 Task: Look for Airbnb properties in Berkane, Morocco from 6th December, 2023 to 10th December, 2023 for 6 adults, 2 children. Place can be entire room or shared room with 6 bedrooms having 6 beds and 6 bathrooms. Property type can be house. Amenities needed are: wifi, TV, free parkinig on premises, gym, breakfast.
Action: Mouse scrolled (488, 237) with delta (0, 0)
Screenshot: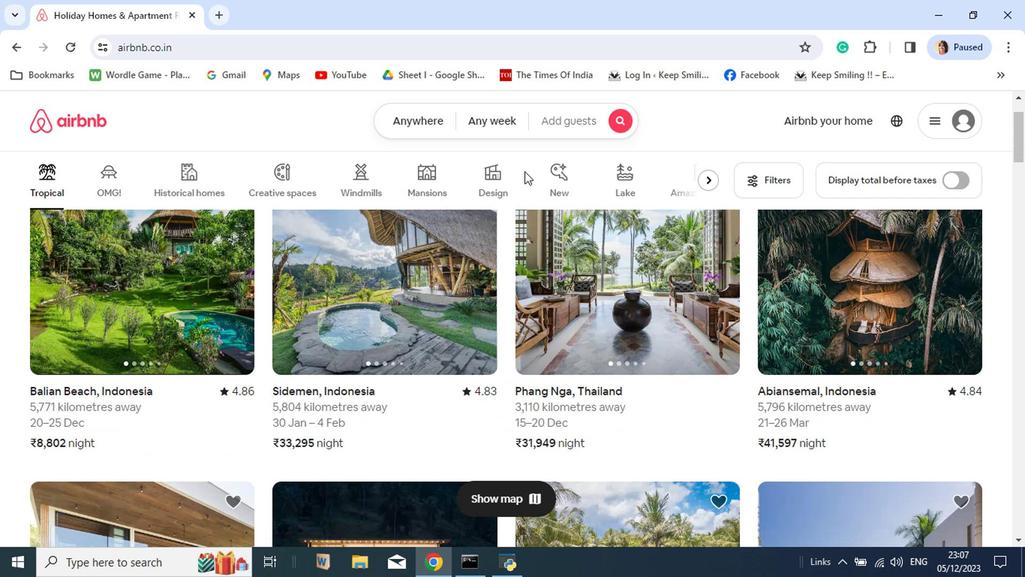 
Action: Mouse moved to (407, 203)
Screenshot: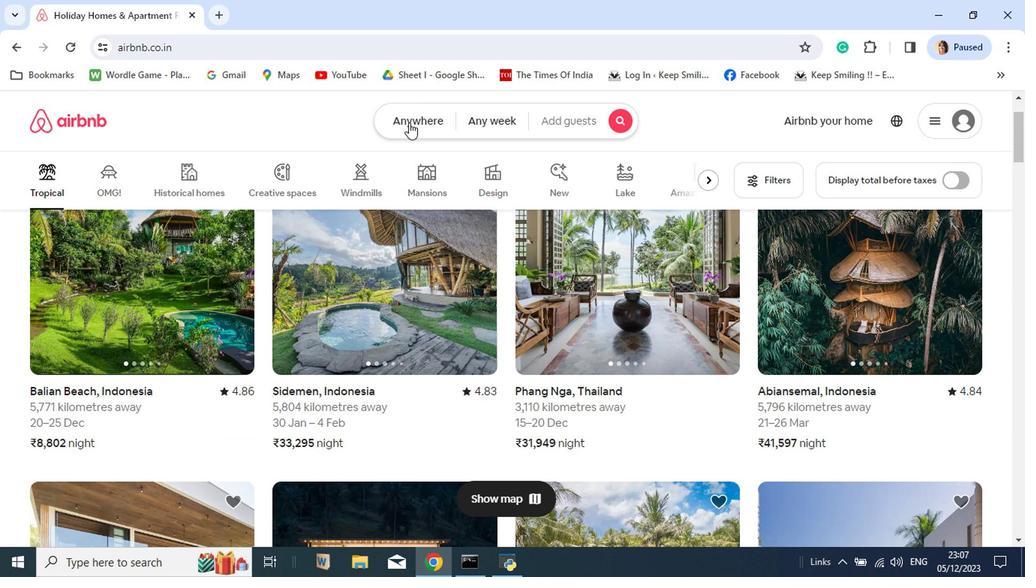 
Action: Mouse pressed left at (407, 203)
Screenshot: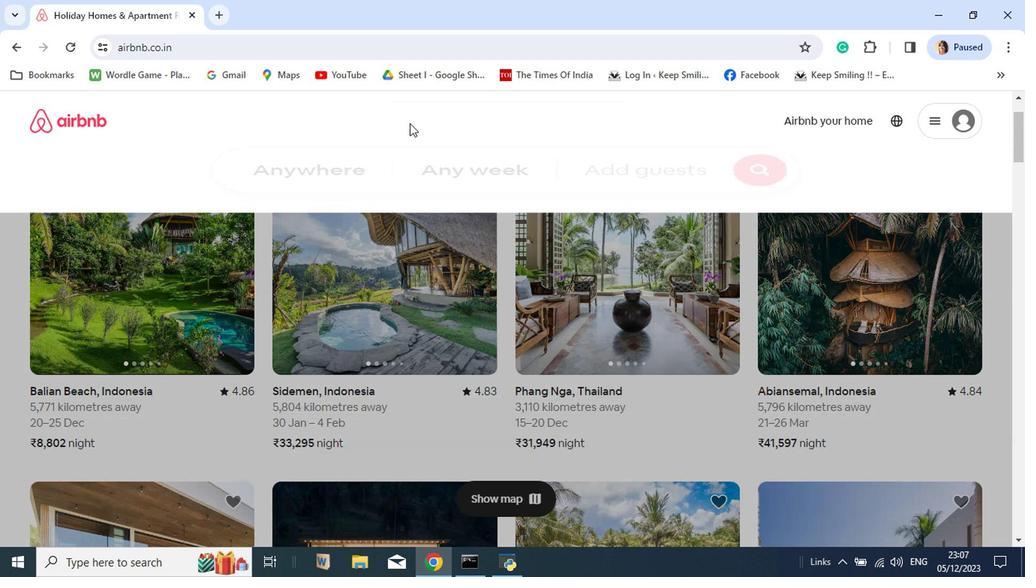 
Action: Mouse moved to (413, 217)
Screenshot: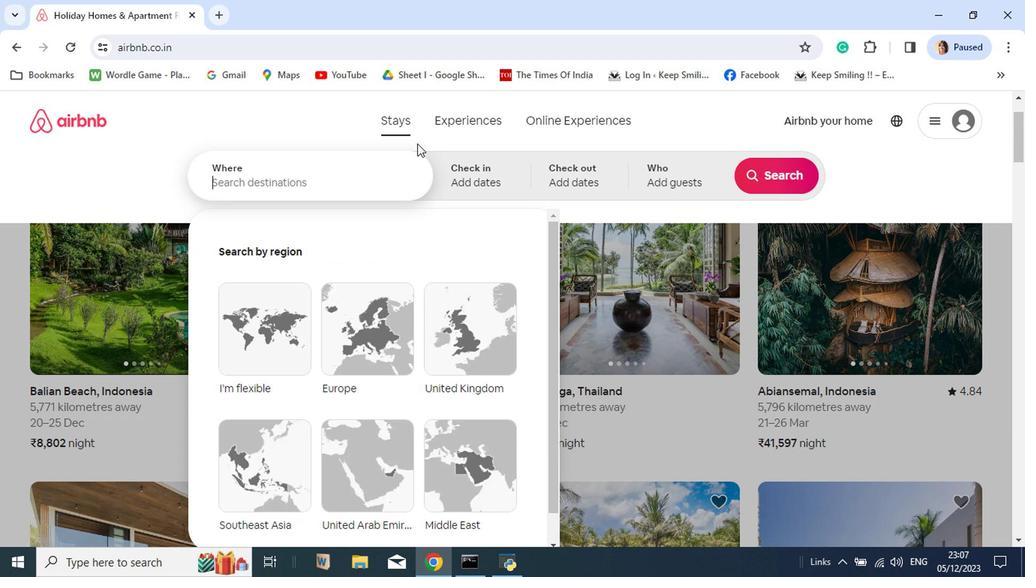 
Action: Key pressed <Key.shift>
Screenshot: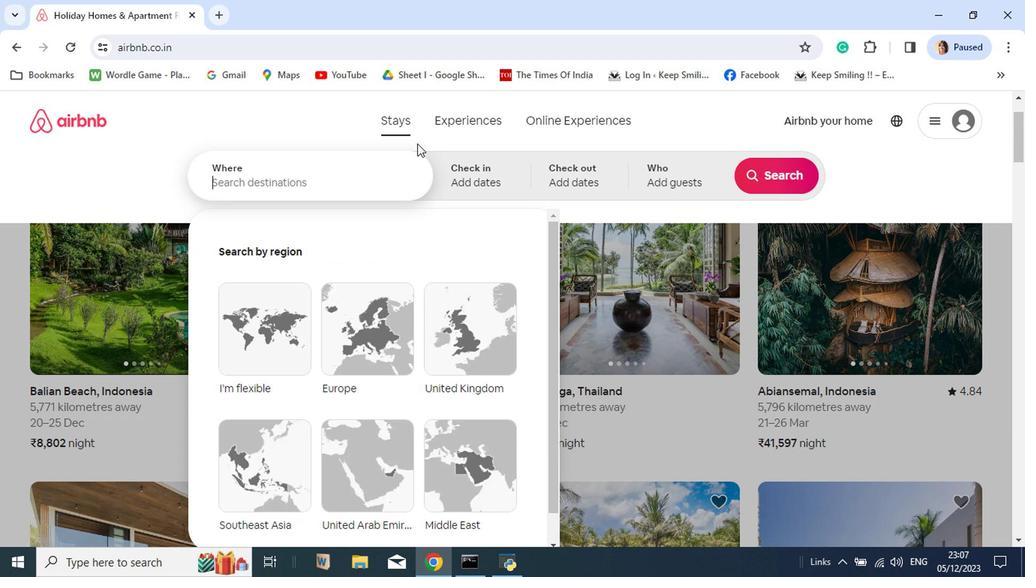 
Action: Mouse moved to (413, 217)
Screenshot: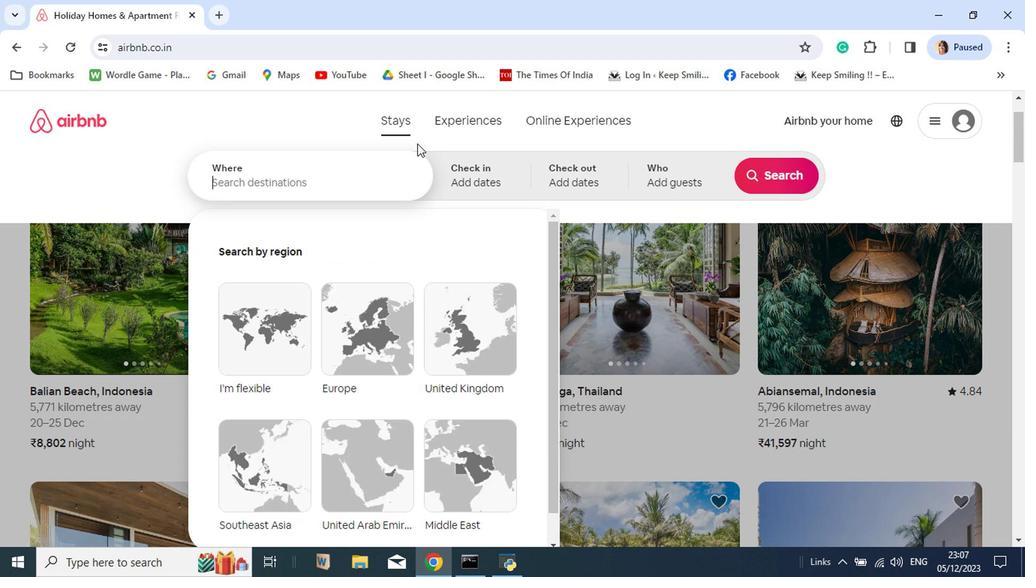 
Action: Key pressed B
Screenshot: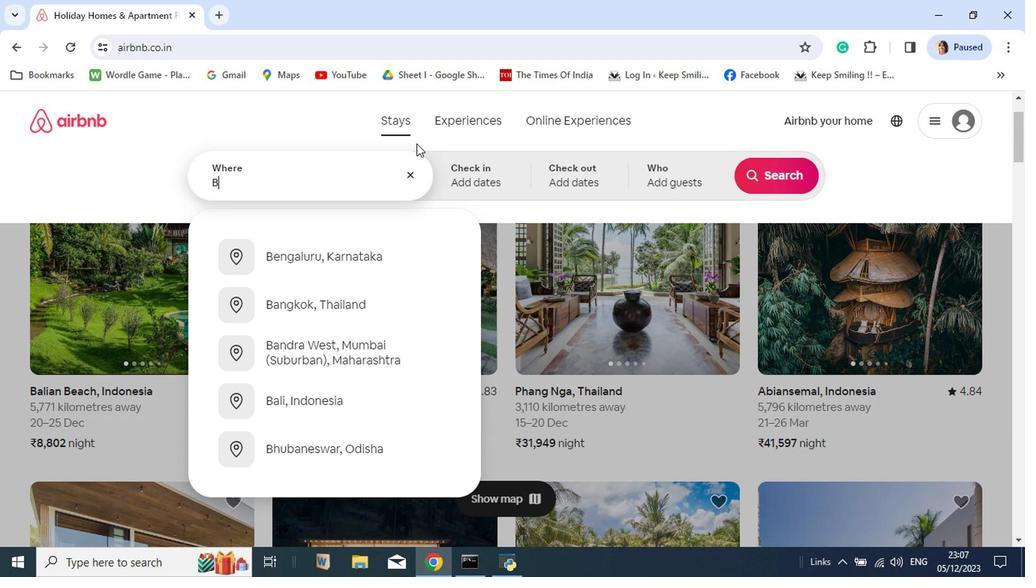 
Action: Mouse moved to (412, 217)
Screenshot: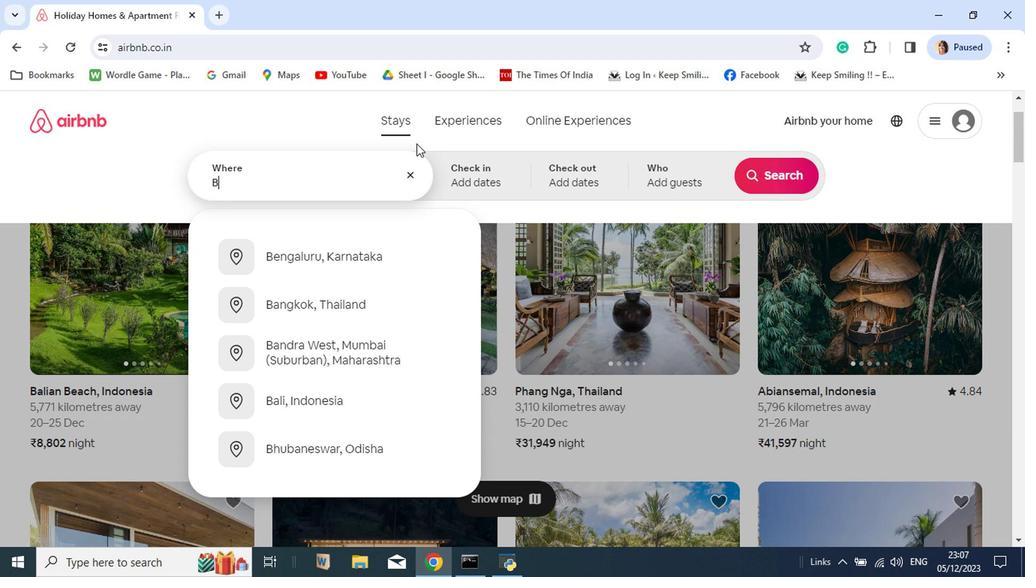 
Action: Key pressed e
Screenshot: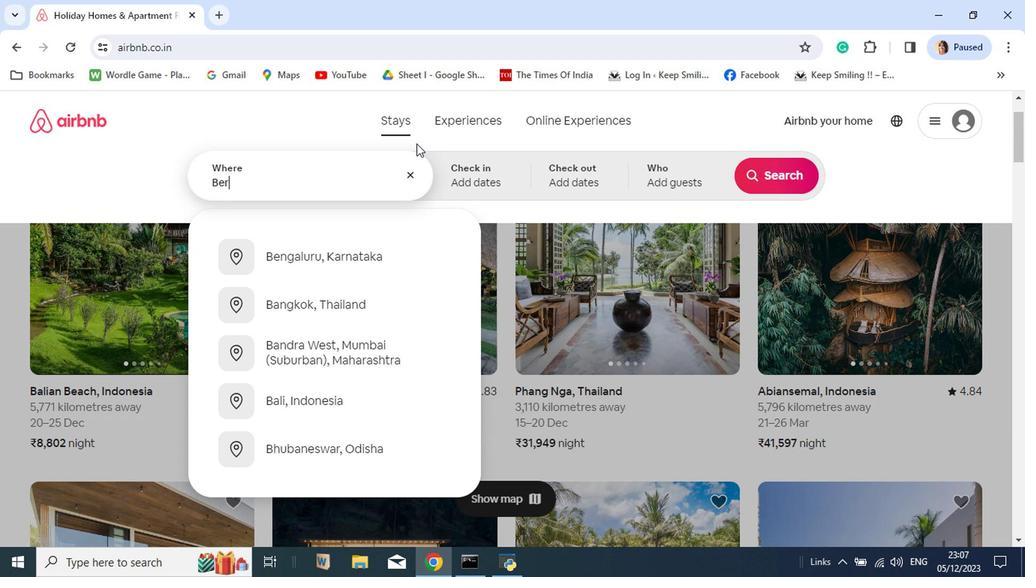 
Action: Mouse moved to (412, 217)
Screenshot: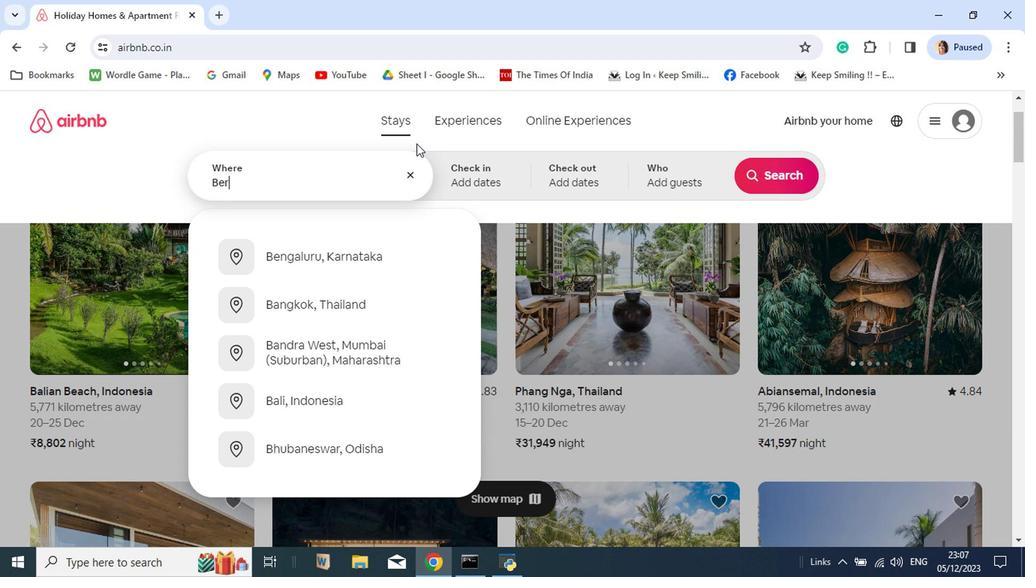 
Action: Key pressed r
Screenshot: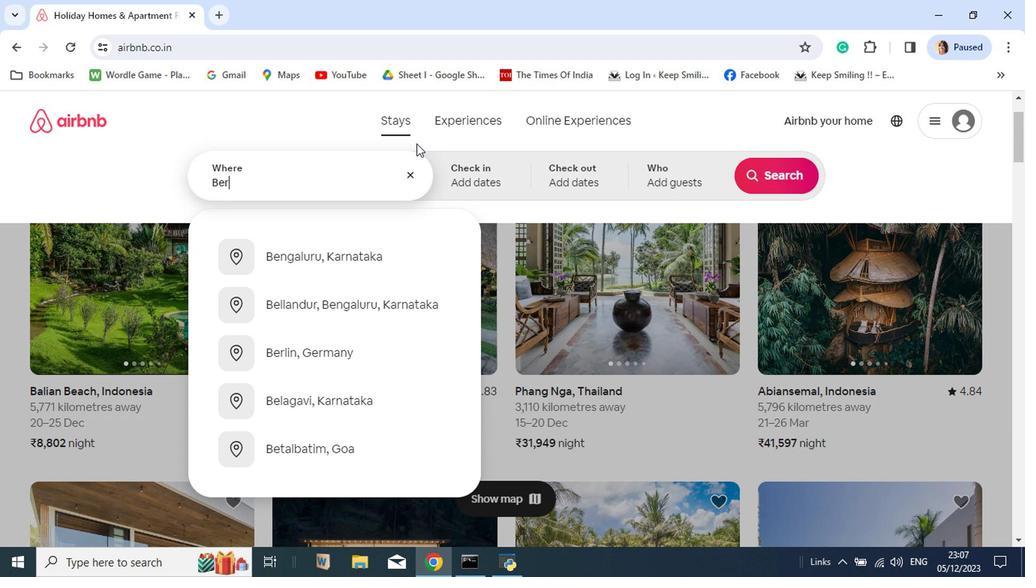 
Action: Mouse moved to (412, 217)
Screenshot: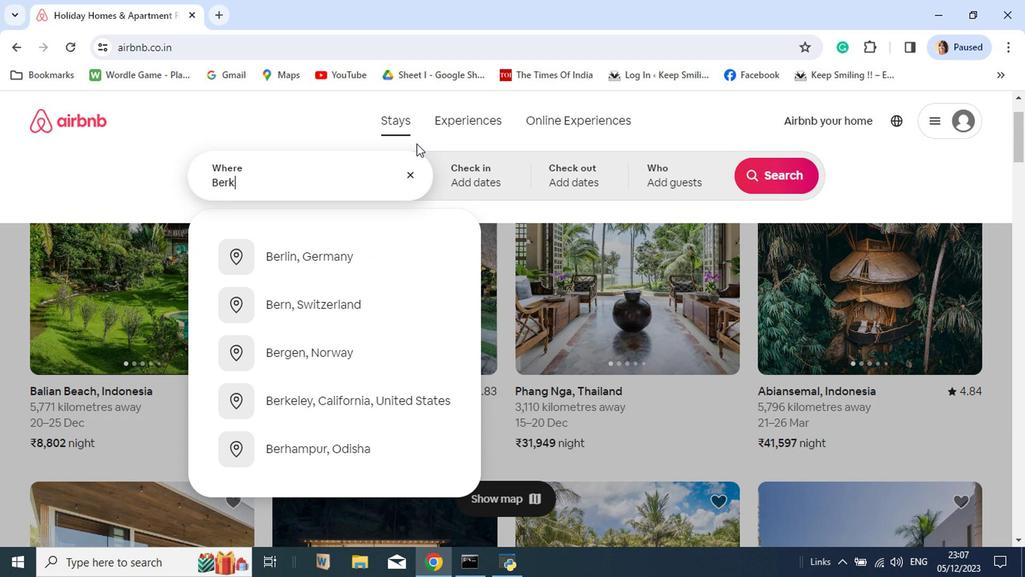 
Action: Key pressed kh
Screenshot: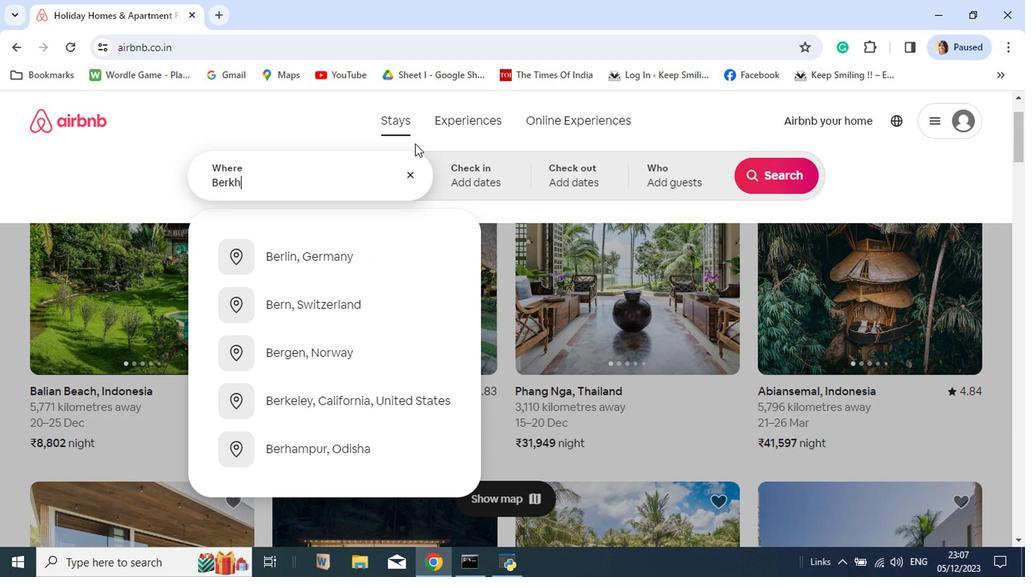 
Action: Mouse moved to (411, 217)
Screenshot: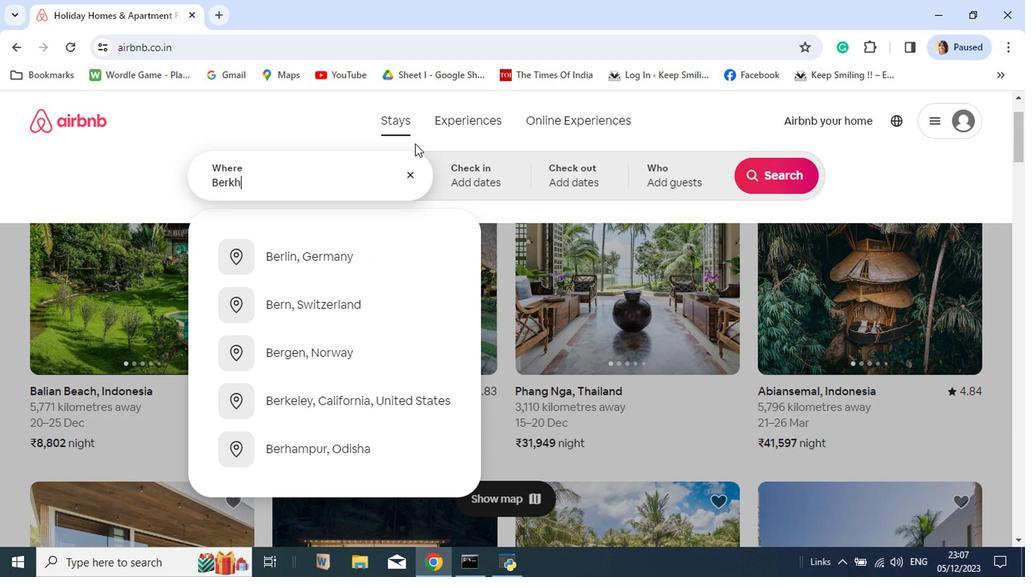 
Action: Key pressed a
Screenshot: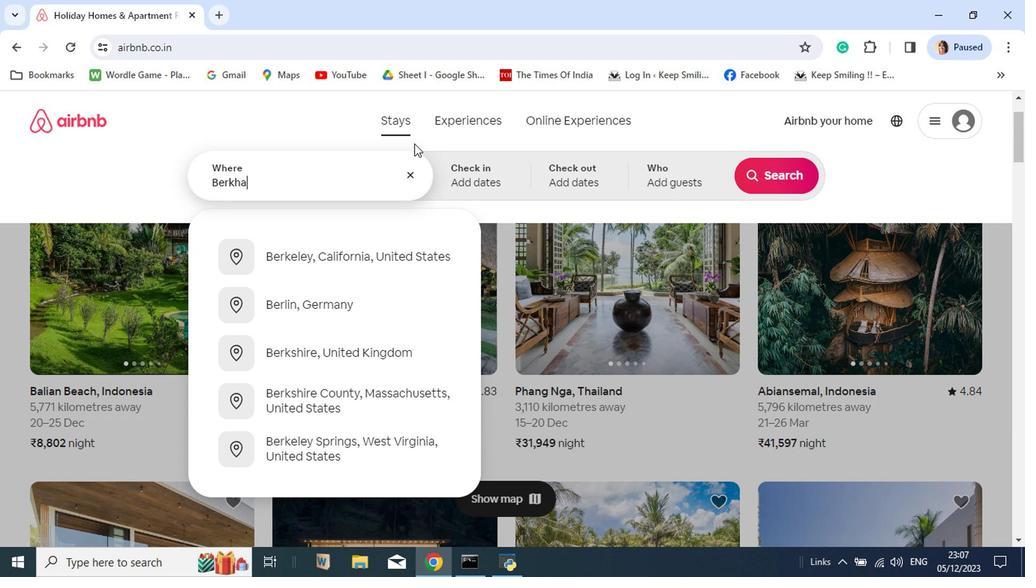 
Action: Mouse moved to (409, 217)
Screenshot: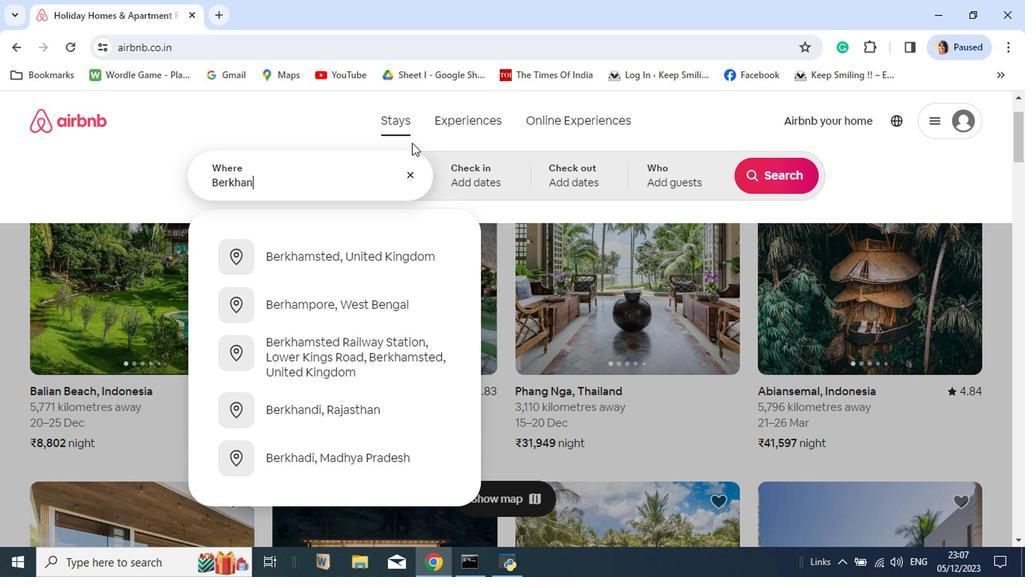 
Action: Key pressed ne
Screenshot: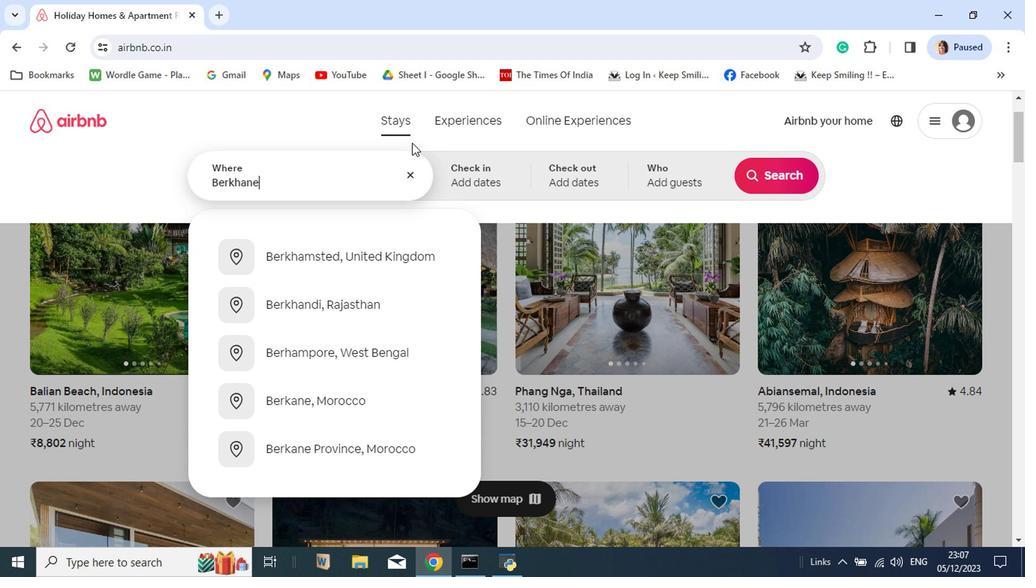 
Action: Mouse moved to (357, 299)
Screenshot: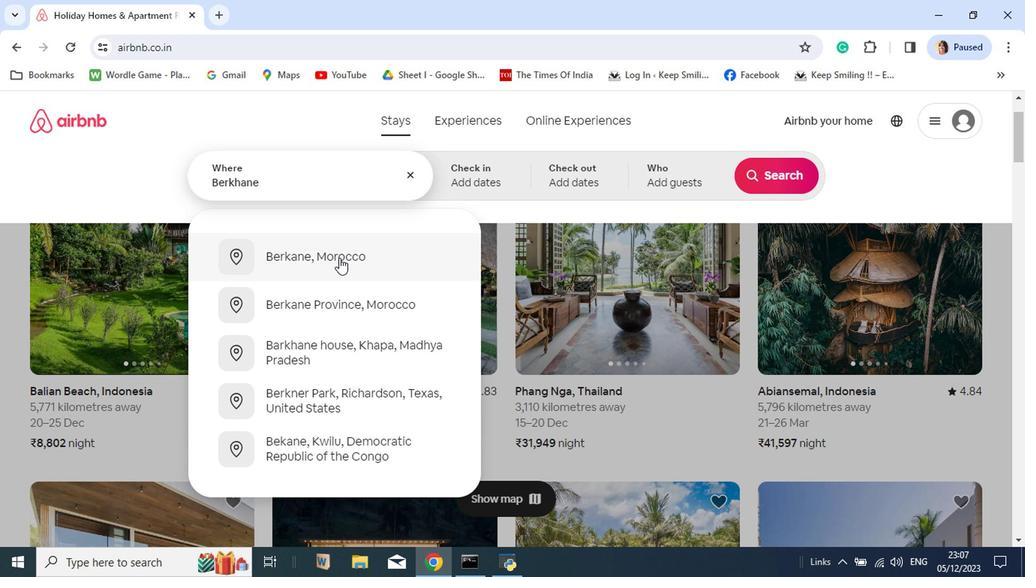 
Action: Mouse pressed left at (357, 299)
Screenshot: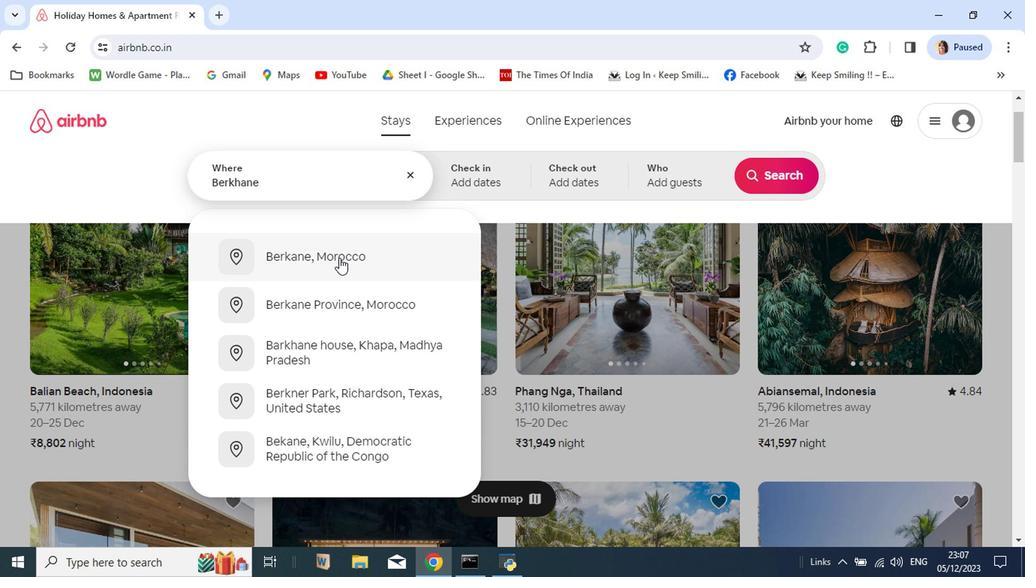 
Action: Mouse moved to (367, 397)
Screenshot: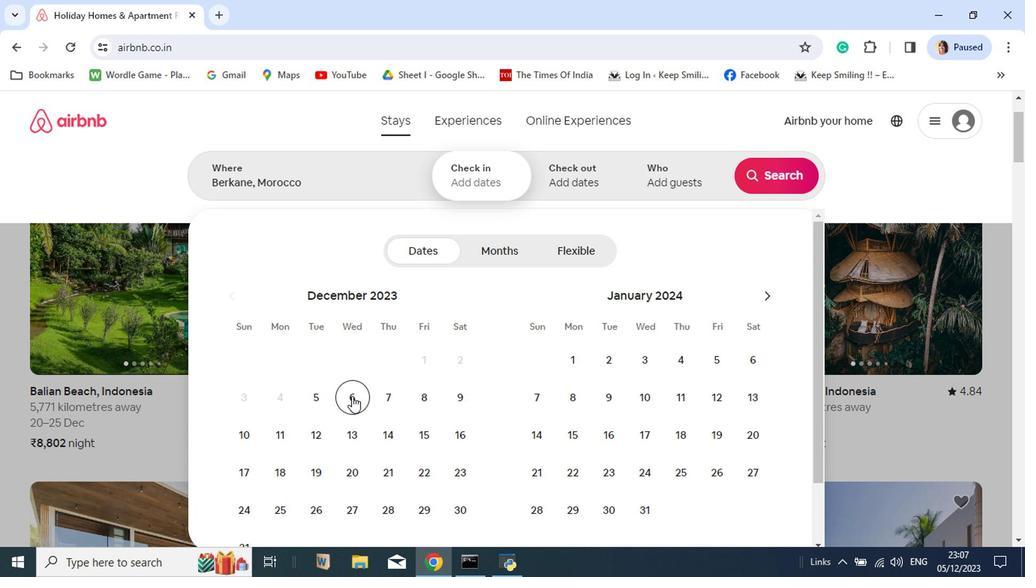 
Action: Mouse pressed left at (367, 397)
Screenshot: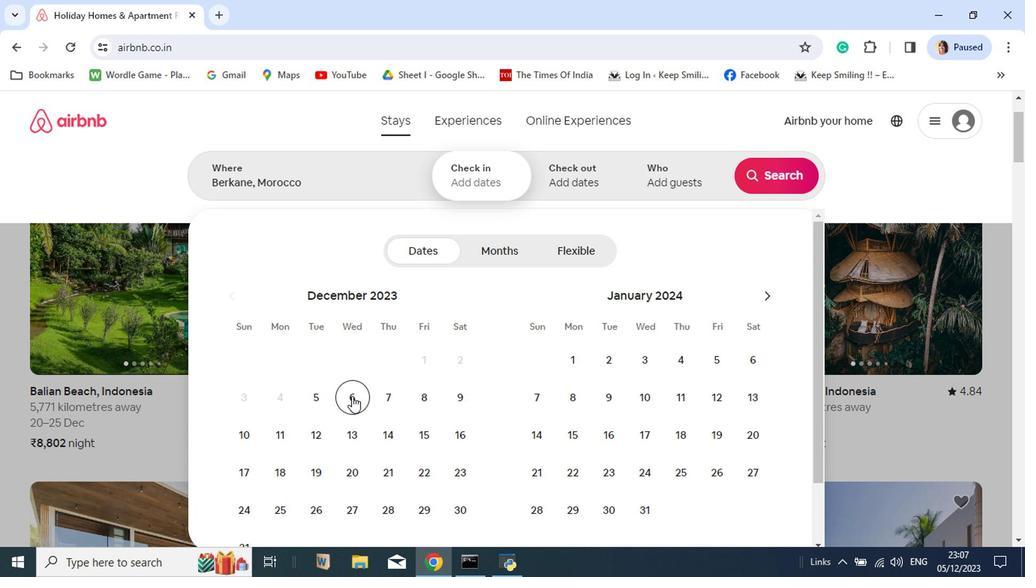 
Action: Mouse moved to (287, 429)
Screenshot: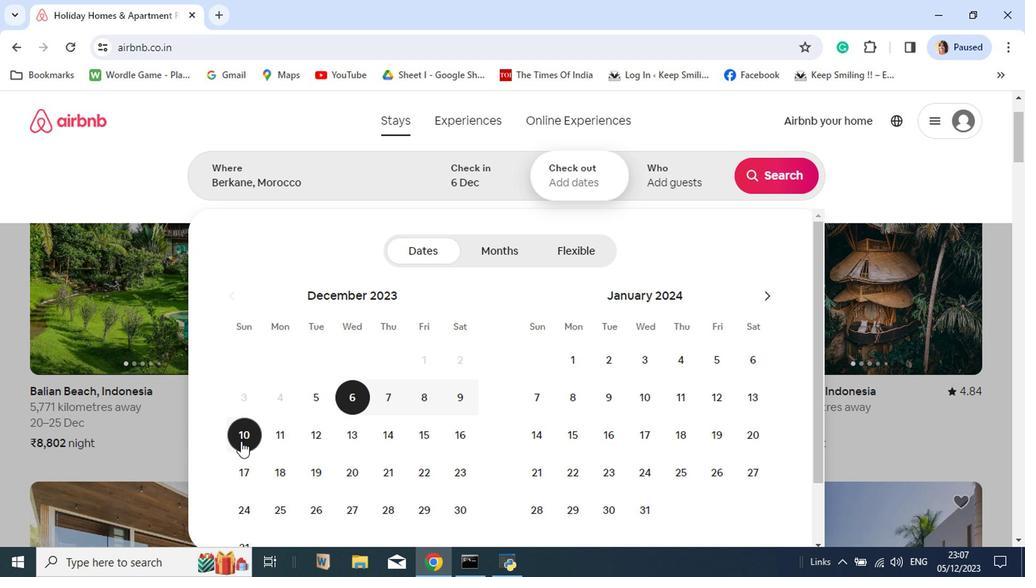 
Action: Mouse pressed left at (287, 429)
Screenshot: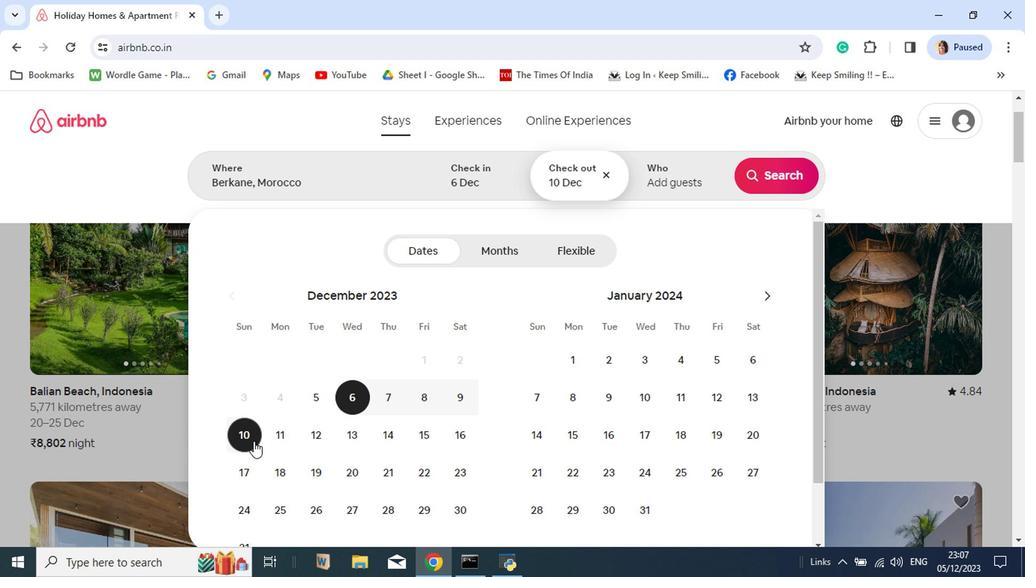 
Action: Mouse moved to (654, 245)
Screenshot: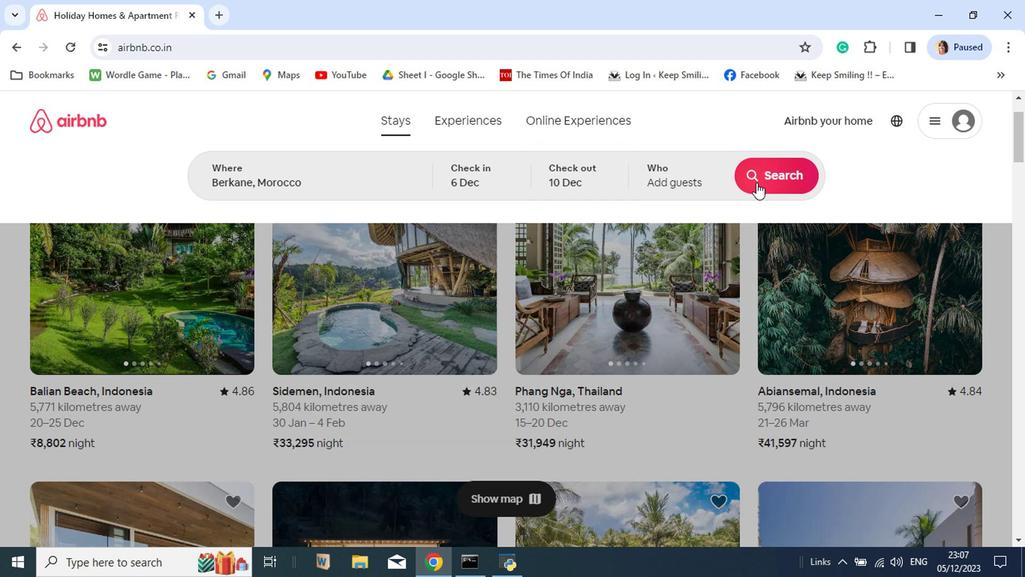 
Action: Mouse pressed left at (654, 245)
Screenshot: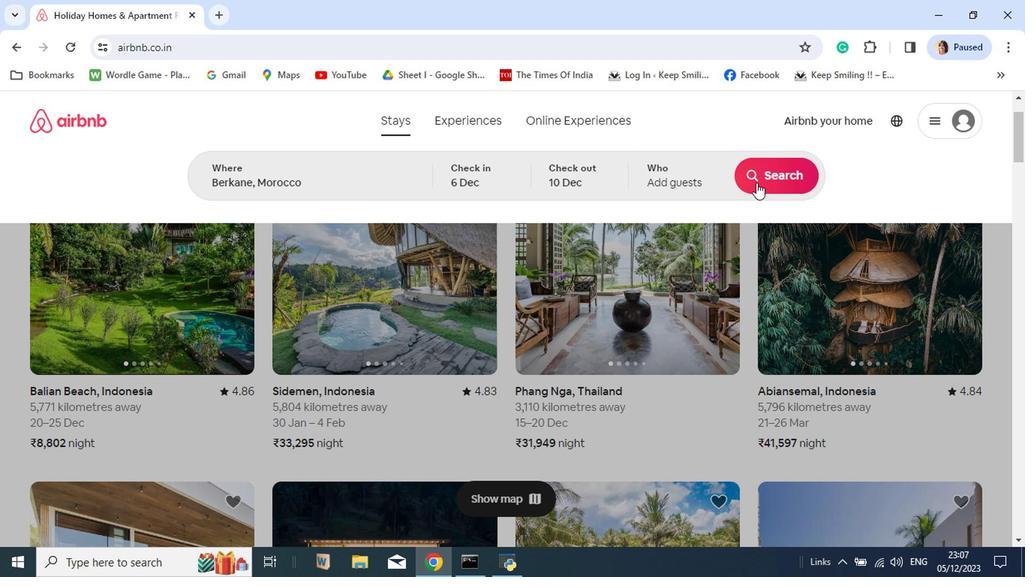 
Action: Mouse moved to (604, 245)
Screenshot: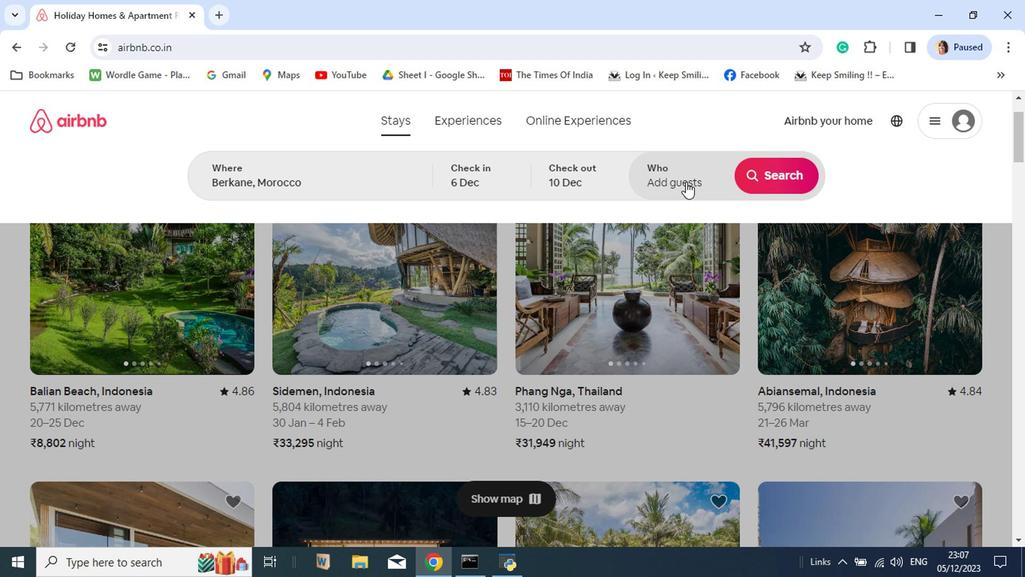 
Action: Mouse pressed left at (604, 245)
Screenshot: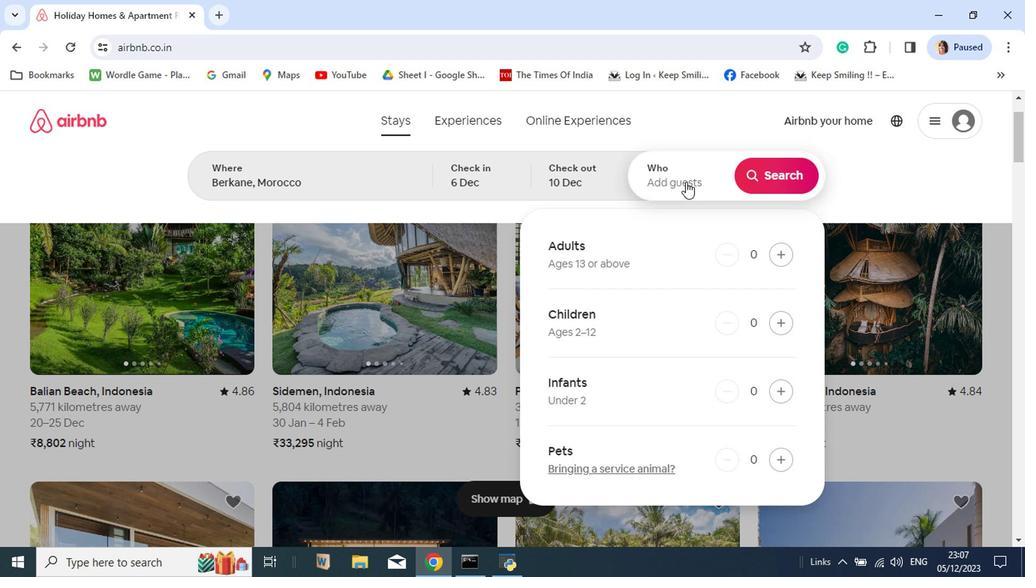 
Action: Mouse moved to (671, 291)
Screenshot: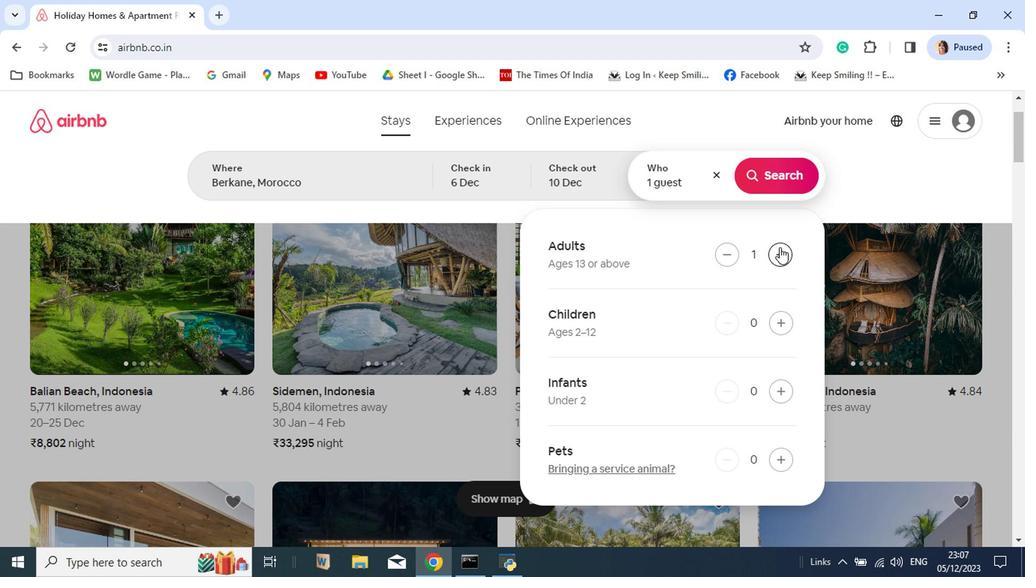 
Action: Mouse pressed left at (671, 291)
Screenshot: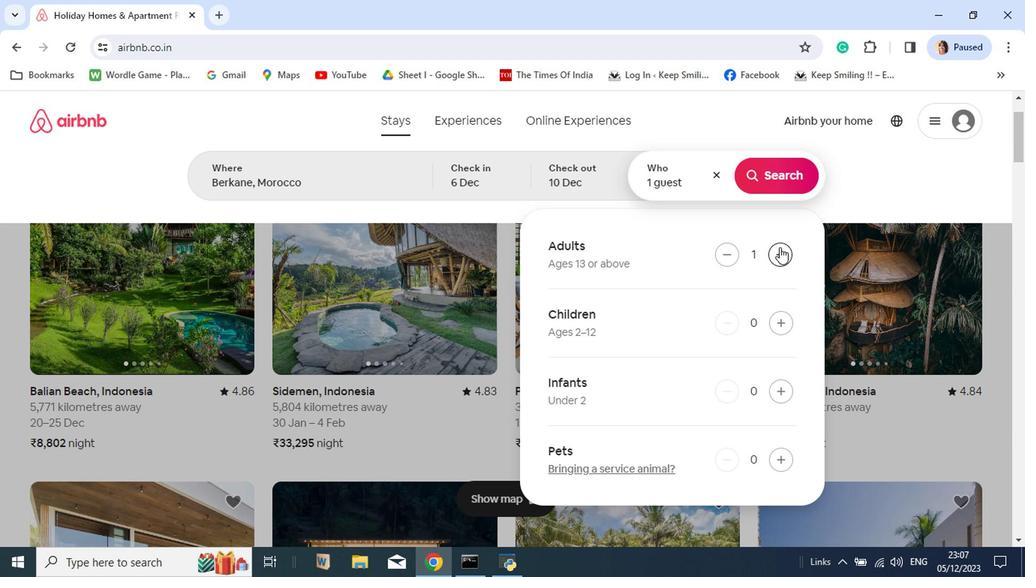 
Action: Mouse moved to (671, 291)
Screenshot: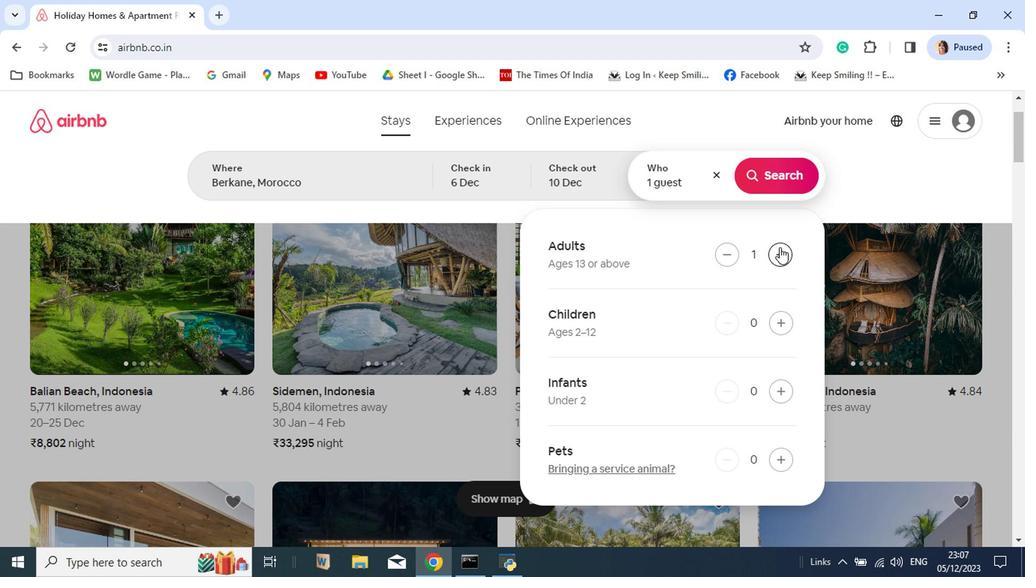 
Action: Mouse pressed left at (671, 291)
Screenshot: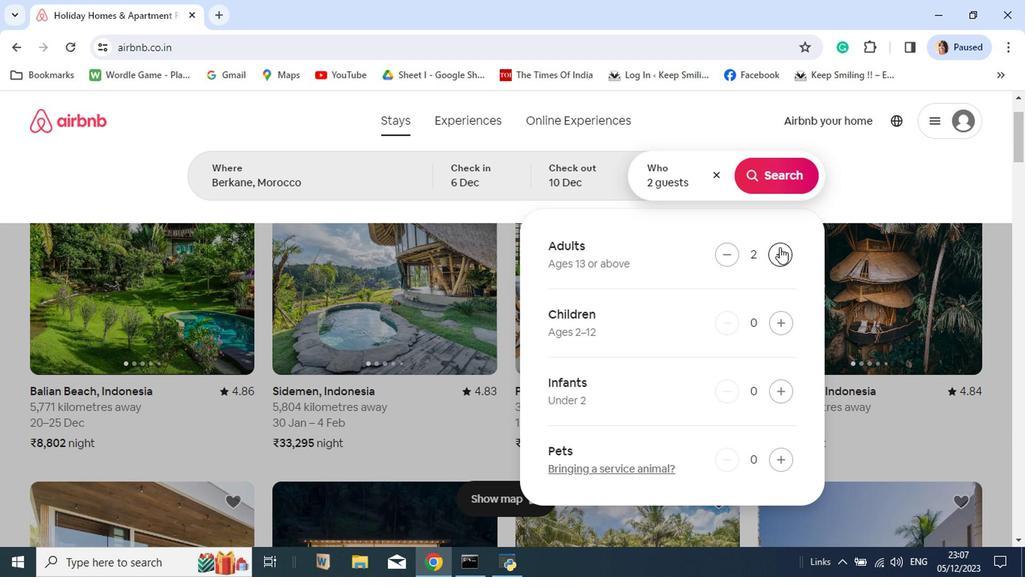 
Action: Mouse pressed left at (671, 291)
Screenshot: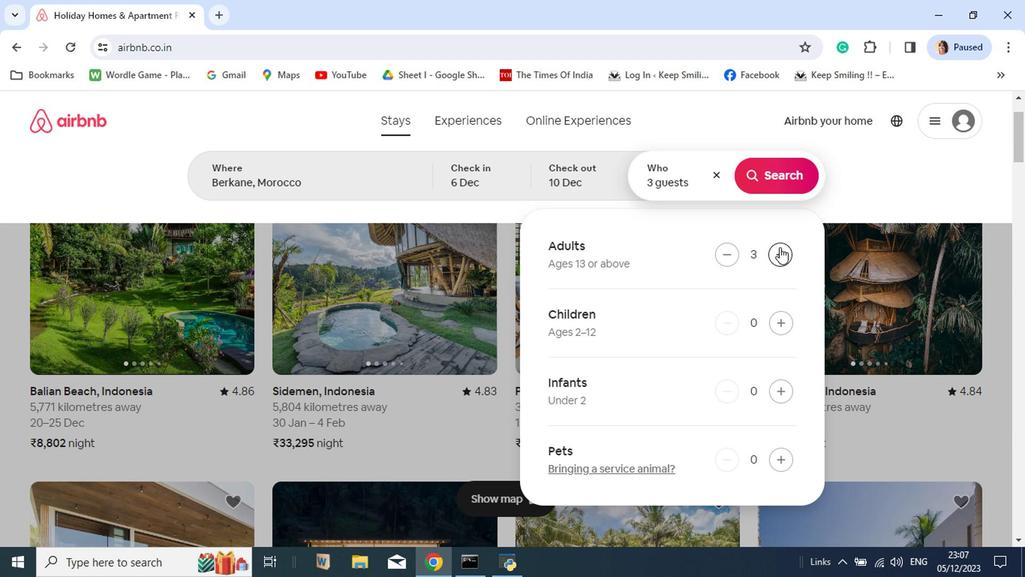 
Action: Mouse pressed left at (671, 291)
Screenshot: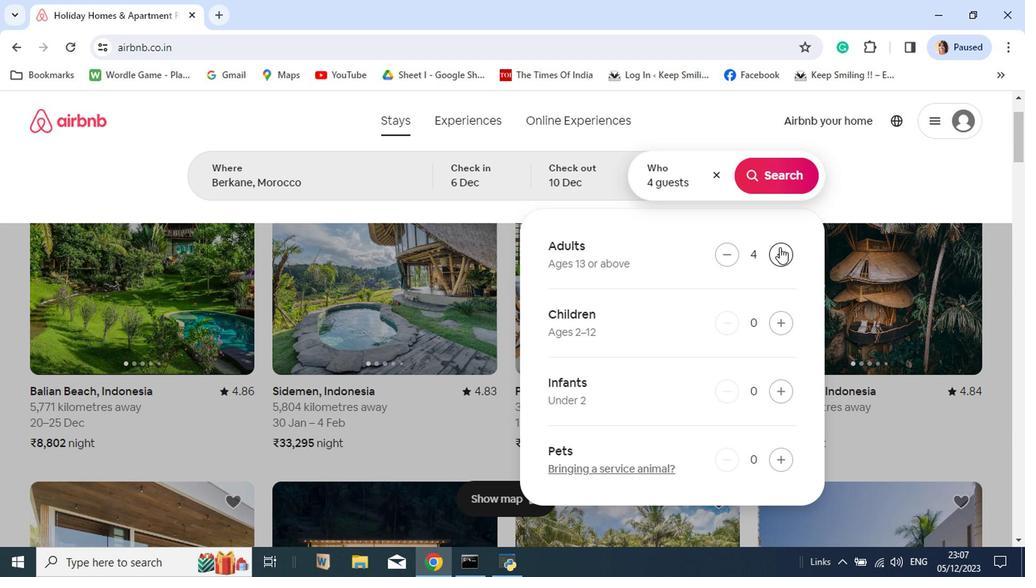 
Action: Mouse pressed left at (671, 291)
Screenshot: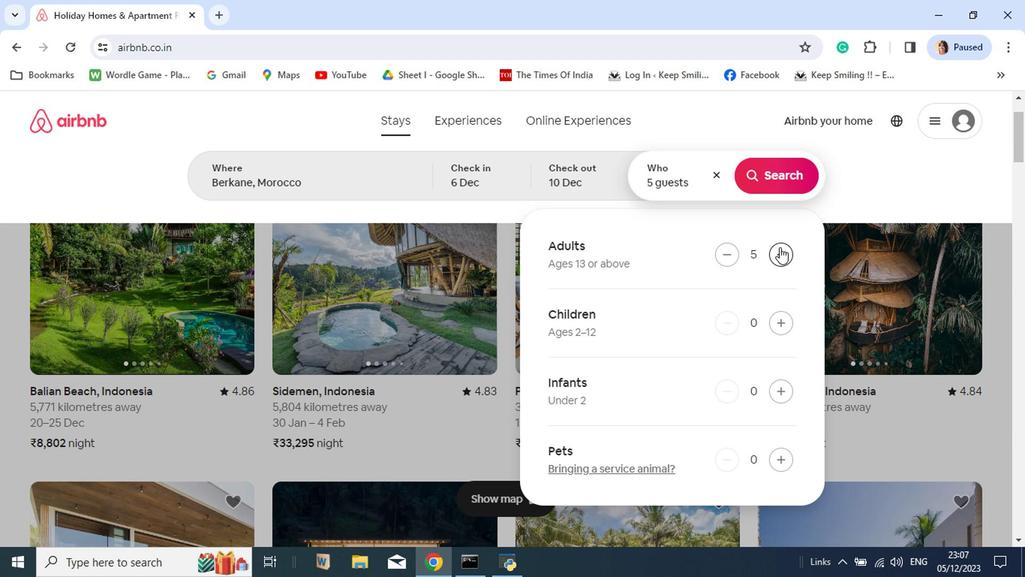 
Action: Mouse pressed left at (671, 291)
Screenshot: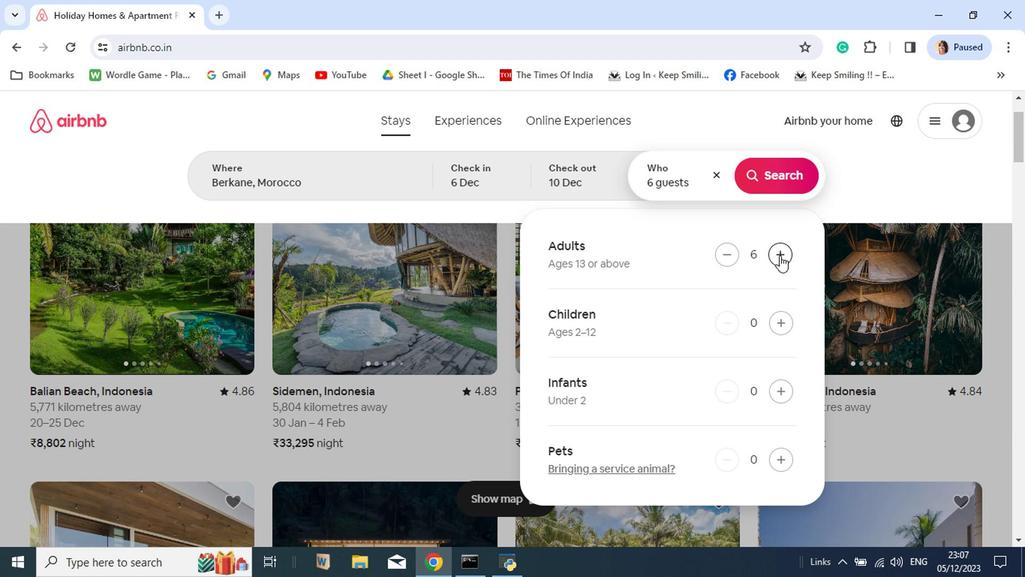 
Action: Mouse moved to (667, 346)
Screenshot: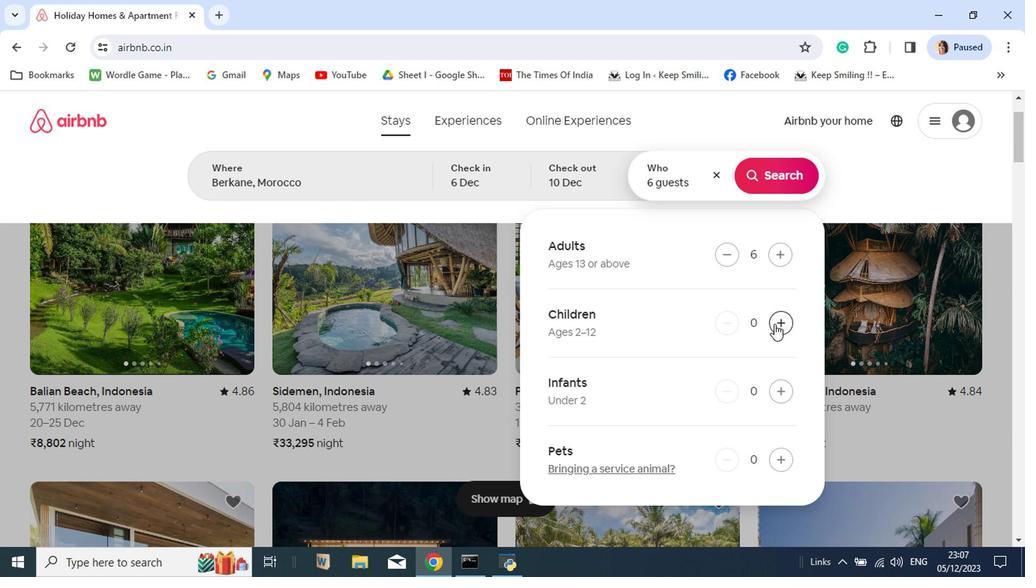
Action: Mouse pressed left at (667, 346)
Screenshot: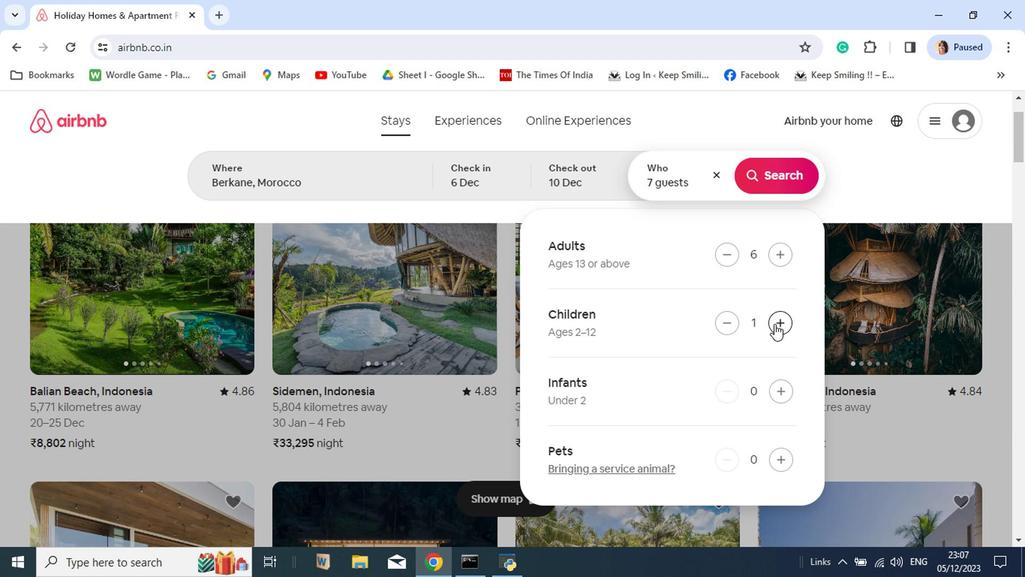 
Action: Mouse pressed left at (667, 346)
Screenshot: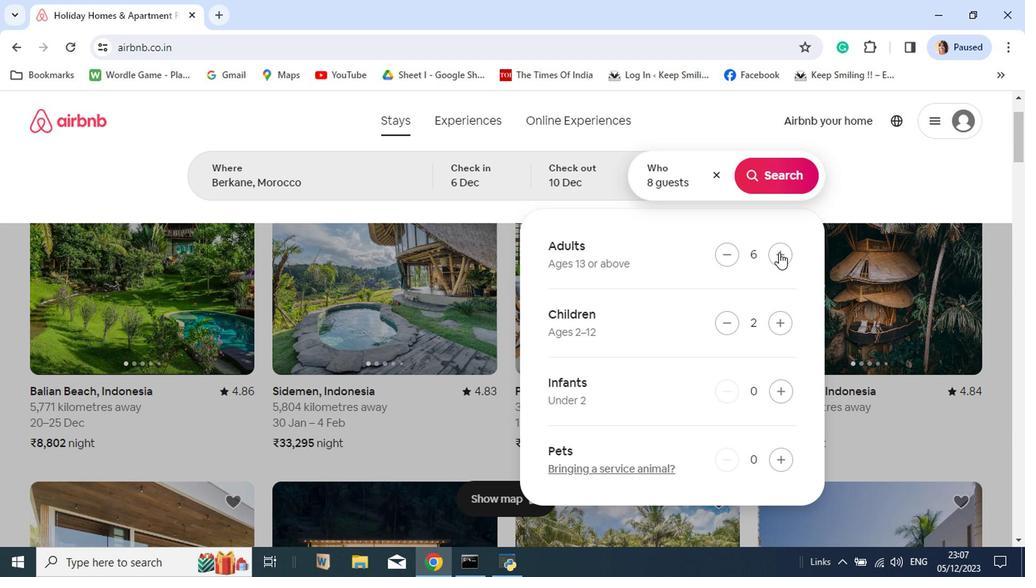 
Action: Mouse moved to (658, 231)
Screenshot: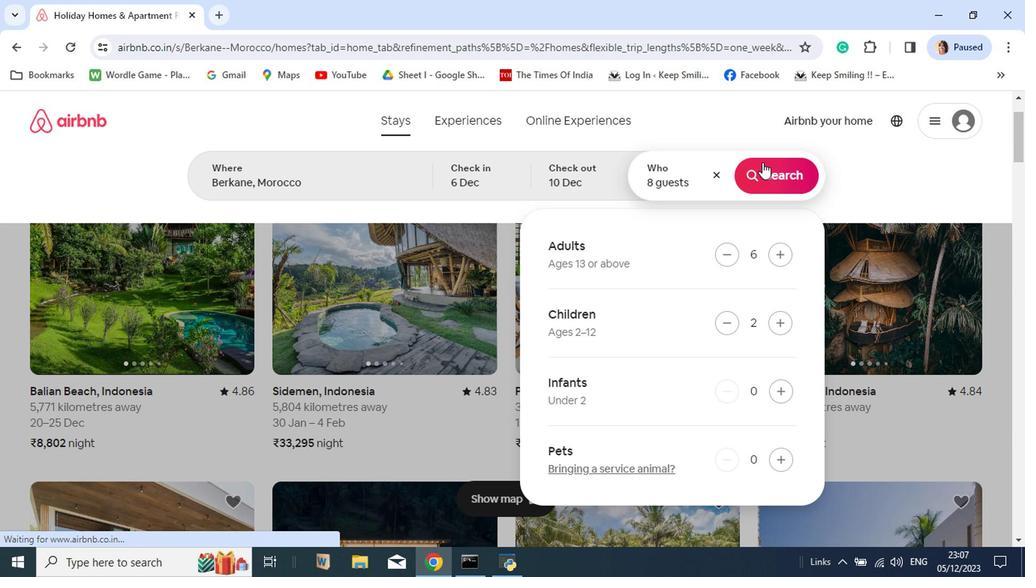 
Action: Mouse pressed left at (658, 231)
Screenshot: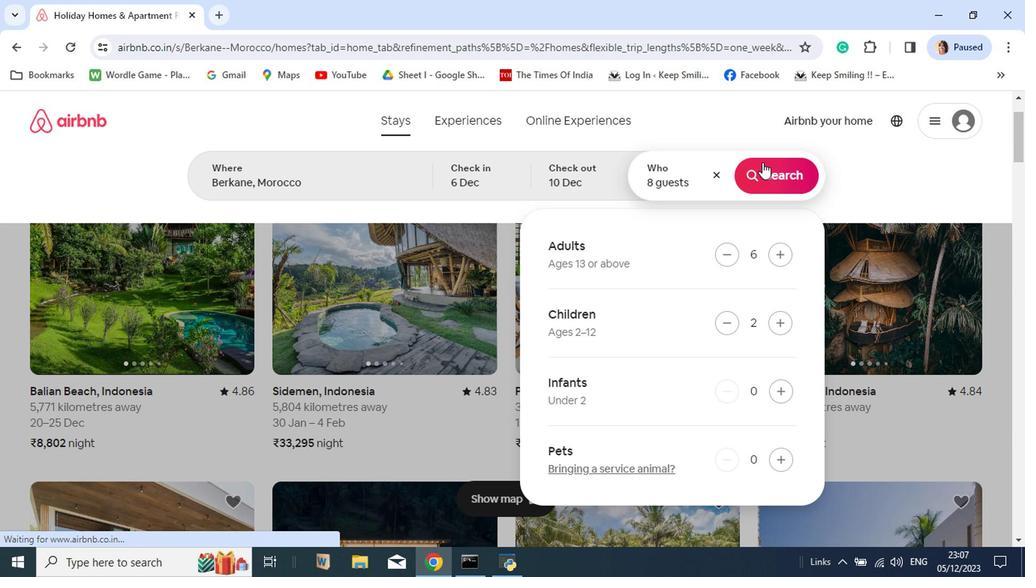 
Action: Mouse moved to (674, 242)
Screenshot: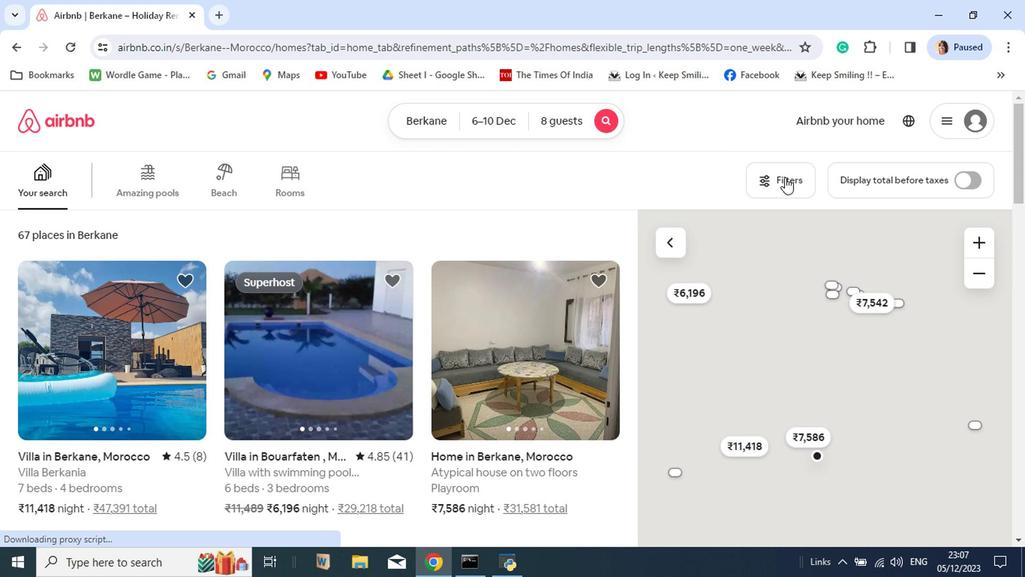 
Action: Mouse pressed left at (674, 242)
Screenshot: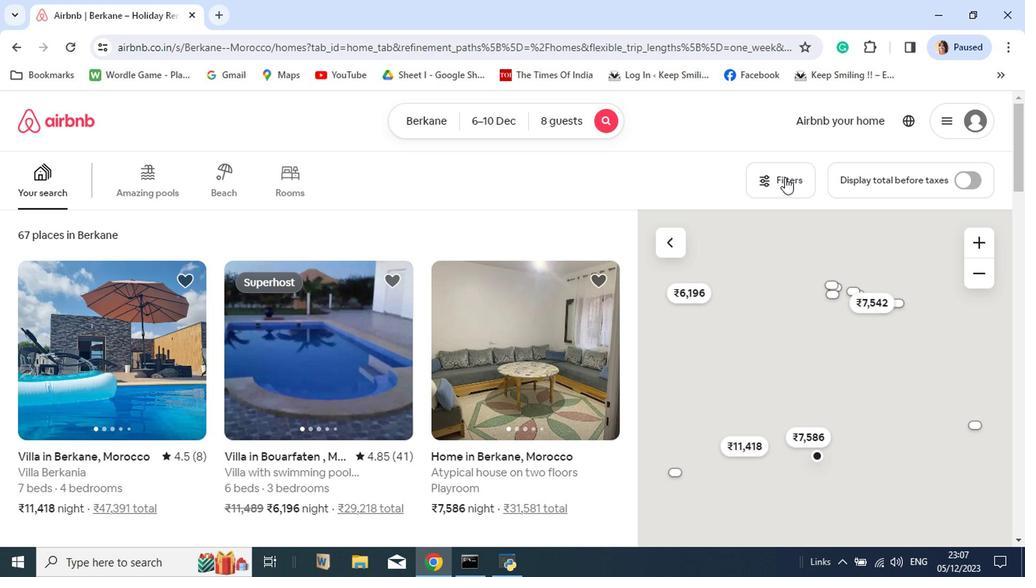 
Action: Mouse moved to (686, 260)
Screenshot: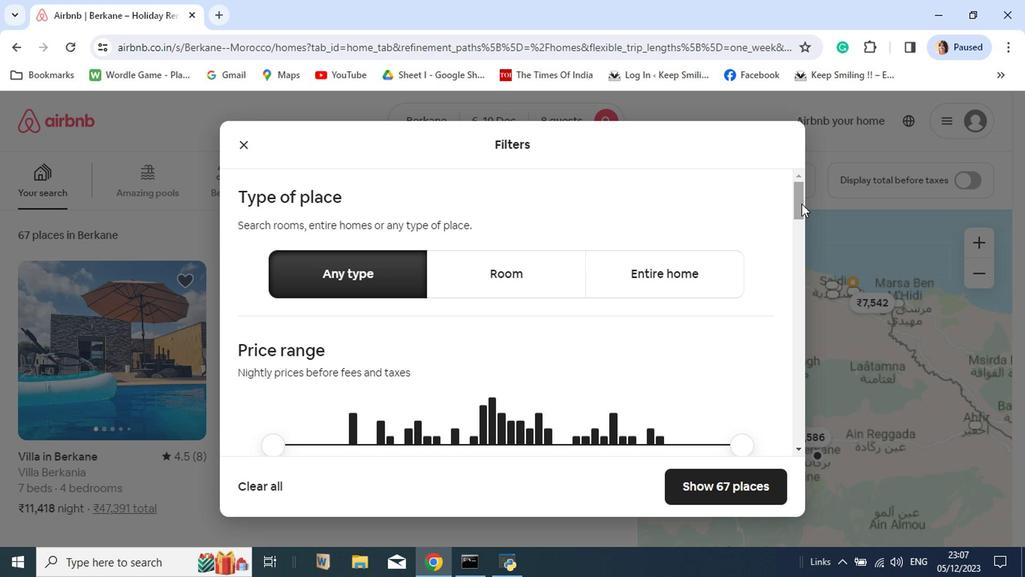 
Action: Mouse pressed left at (686, 260)
Screenshot: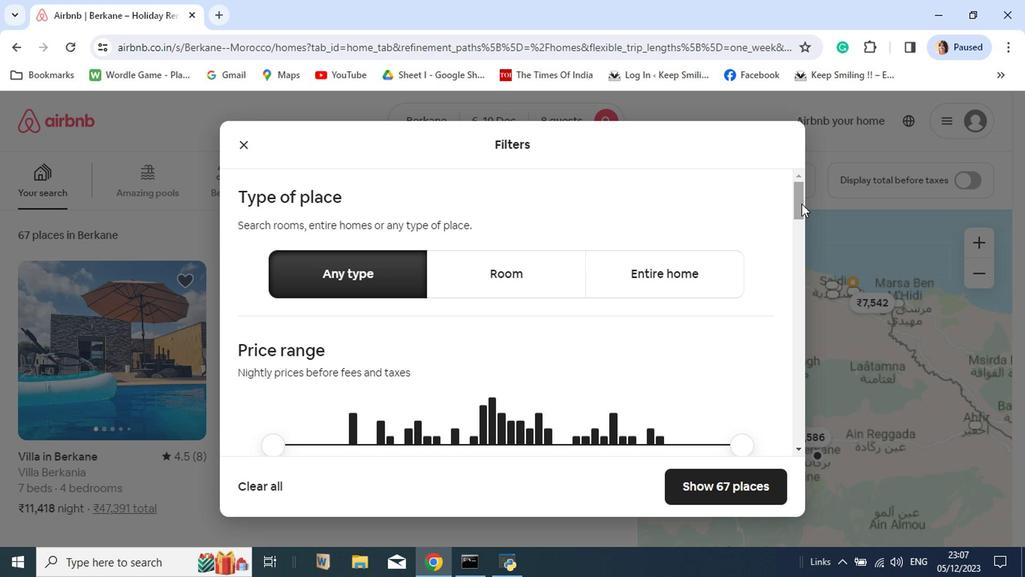 
Action: Mouse moved to (534, 346)
Screenshot: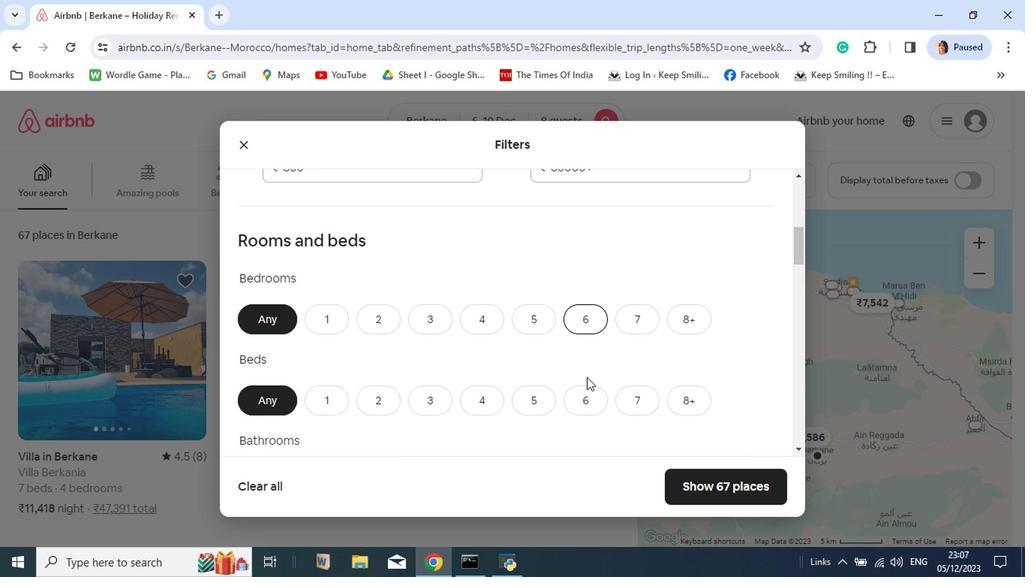 
Action: Mouse pressed left at (534, 346)
Screenshot: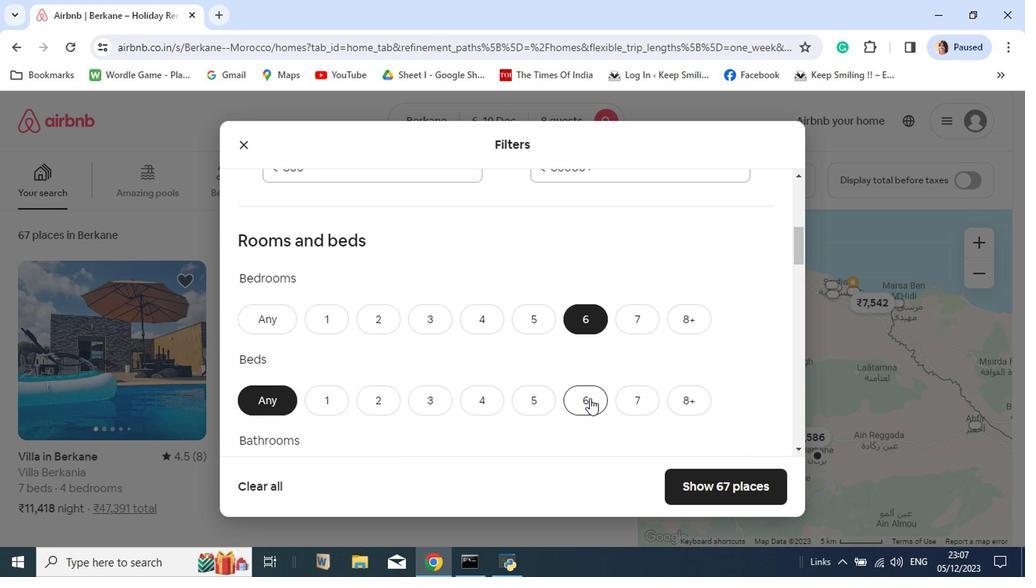 
Action: Mouse moved to (535, 399)
Screenshot: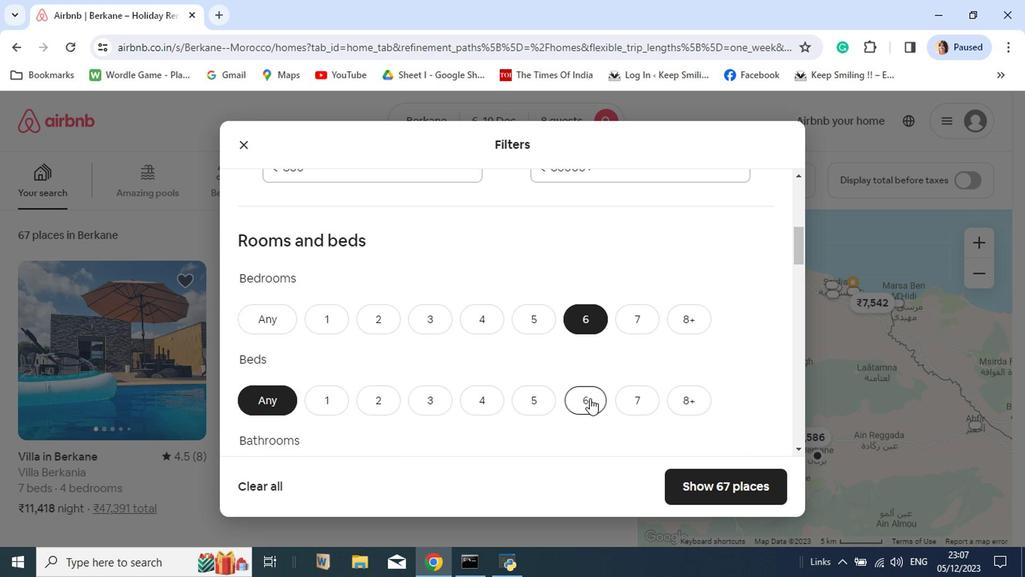 
Action: Mouse pressed left at (535, 399)
Screenshot: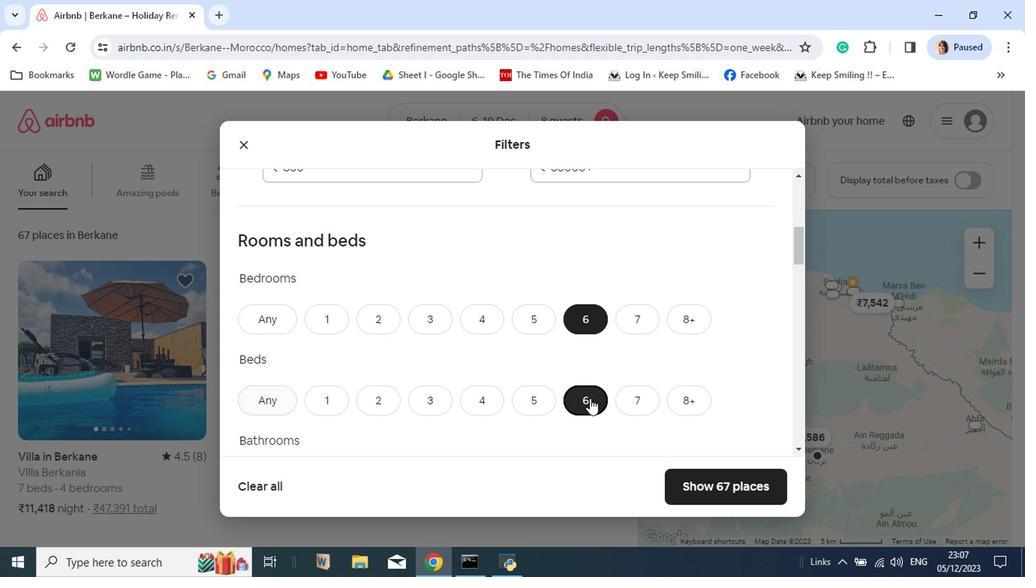 
Action: Mouse moved to (535, 399)
Screenshot: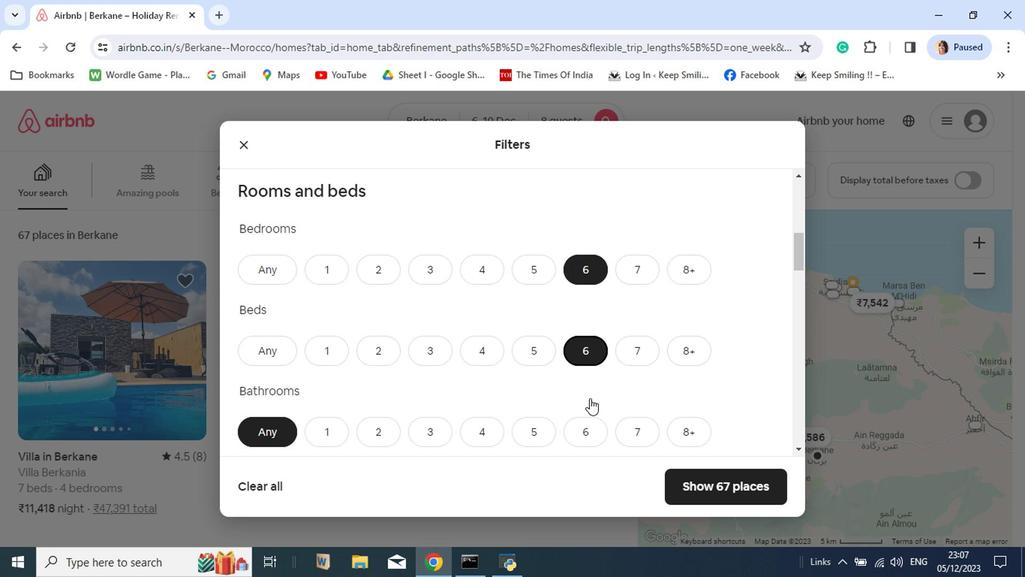 
Action: Mouse scrolled (535, 398) with delta (0, 0)
Screenshot: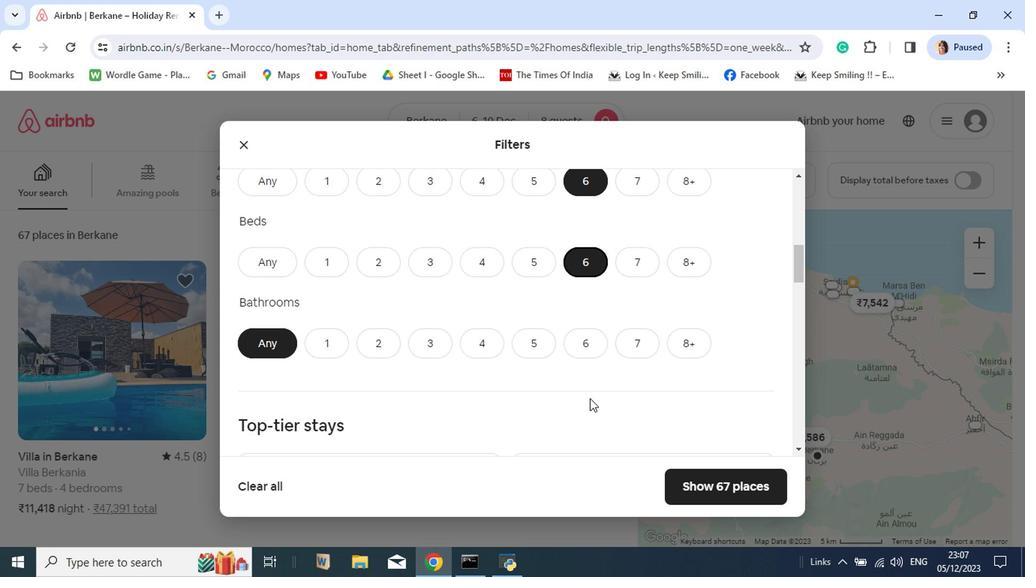 
Action: Mouse scrolled (535, 398) with delta (0, 0)
Screenshot: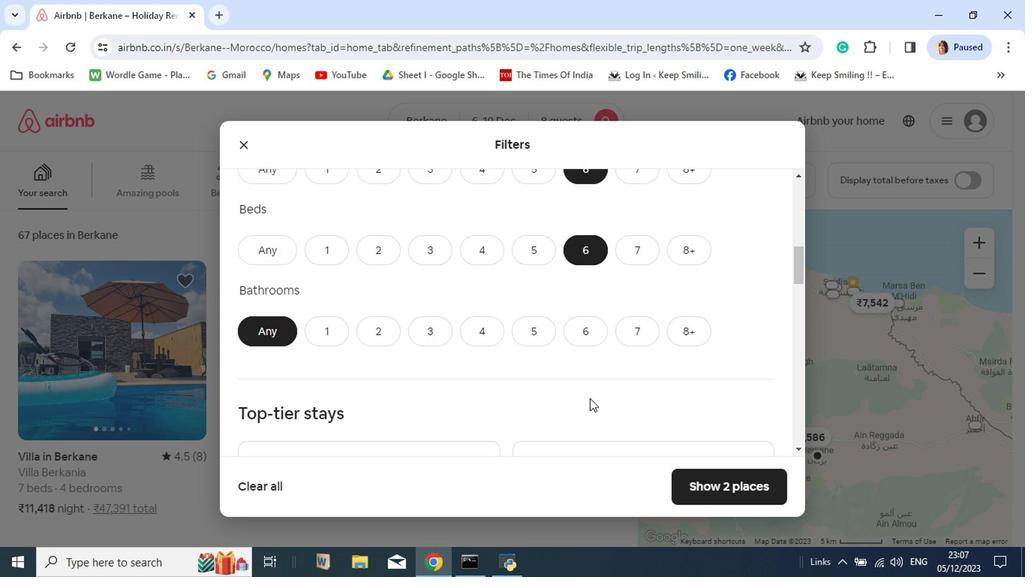 
Action: Mouse moved to (535, 352)
Screenshot: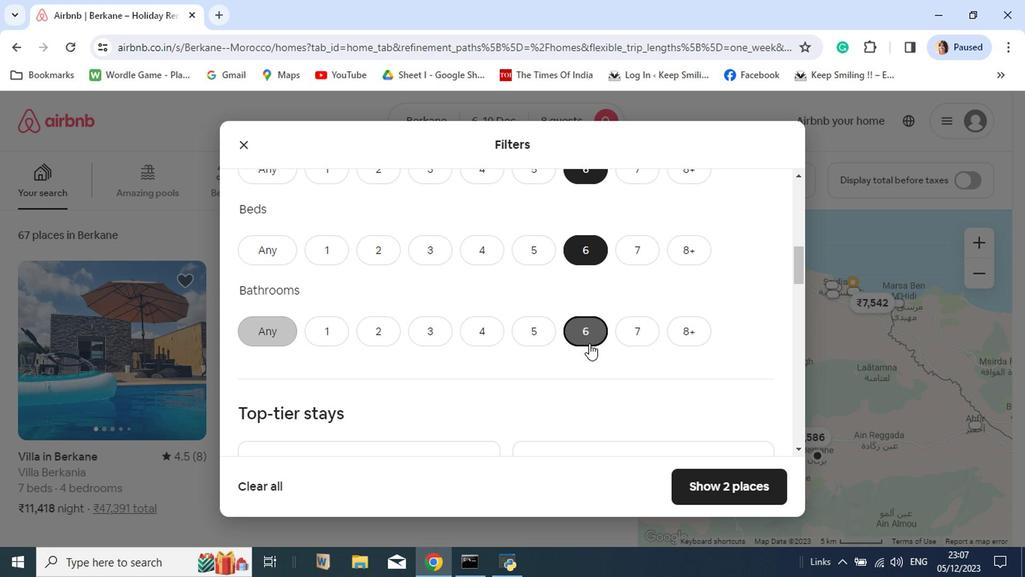 
Action: Mouse pressed left at (535, 352)
Screenshot: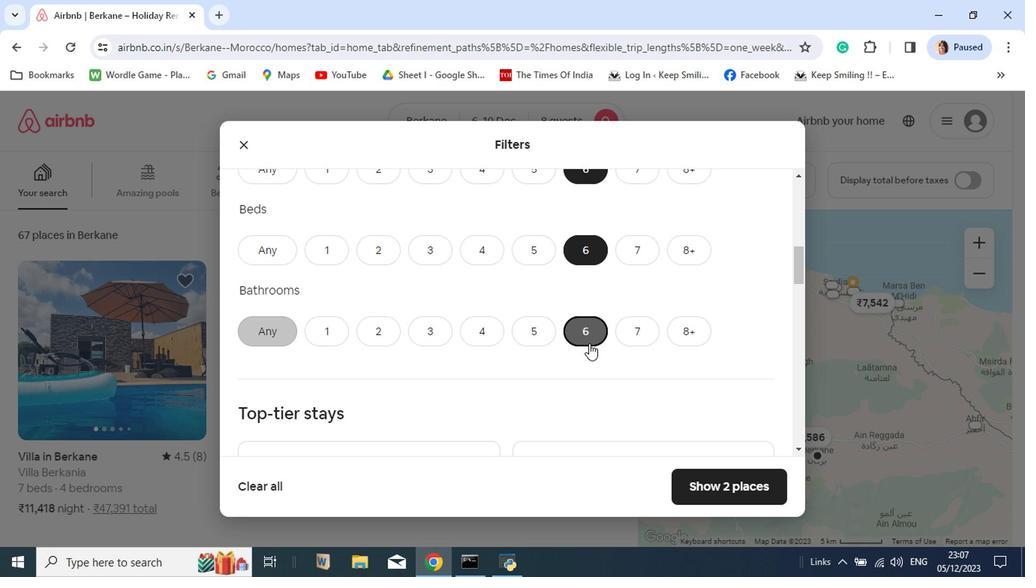
Action: Mouse moved to (486, 407)
Screenshot: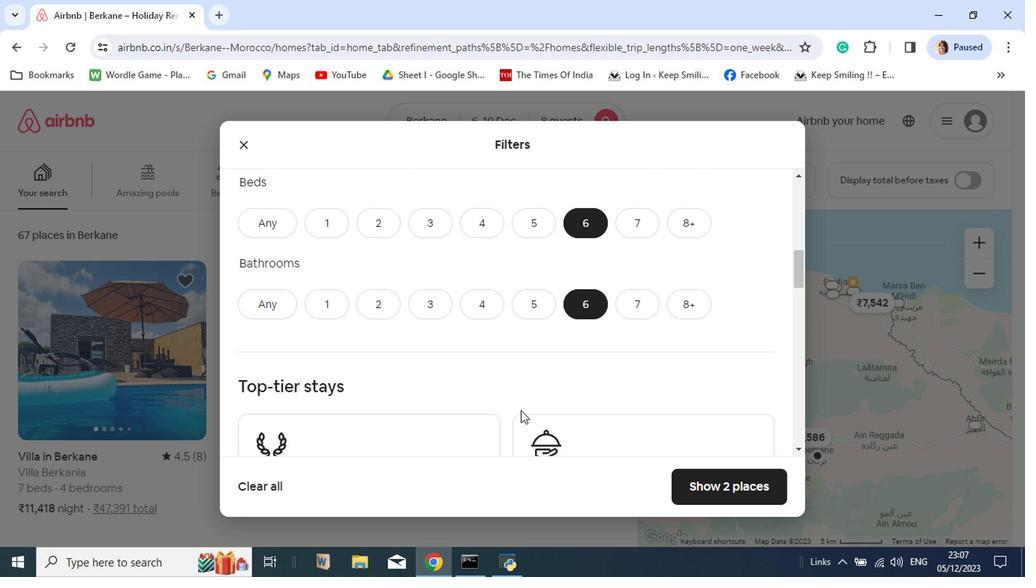 
Action: Mouse scrolled (486, 407) with delta (0, 0)
Screenshot: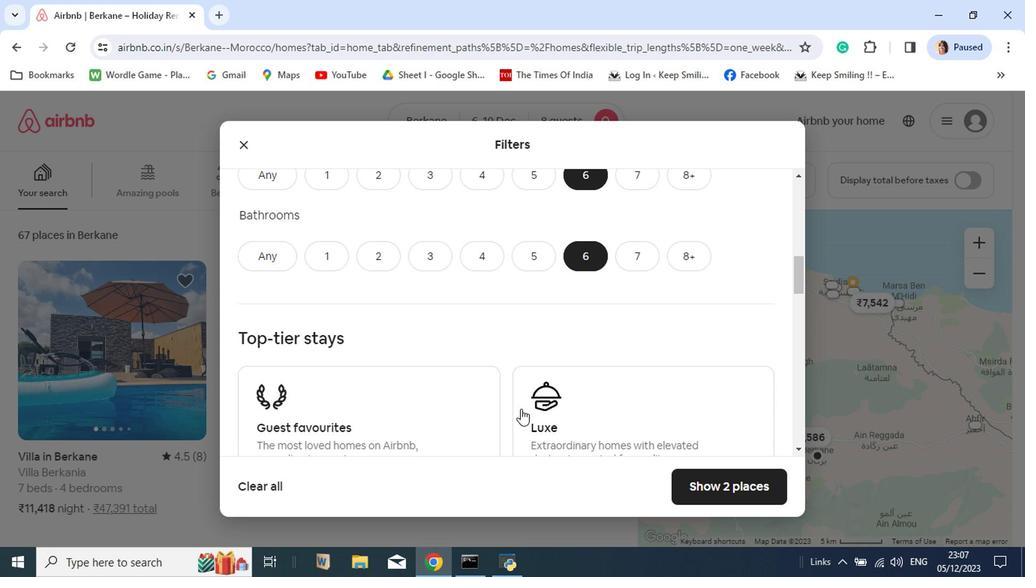 
Action: Mouse moved to (486, 404)
Screenshot: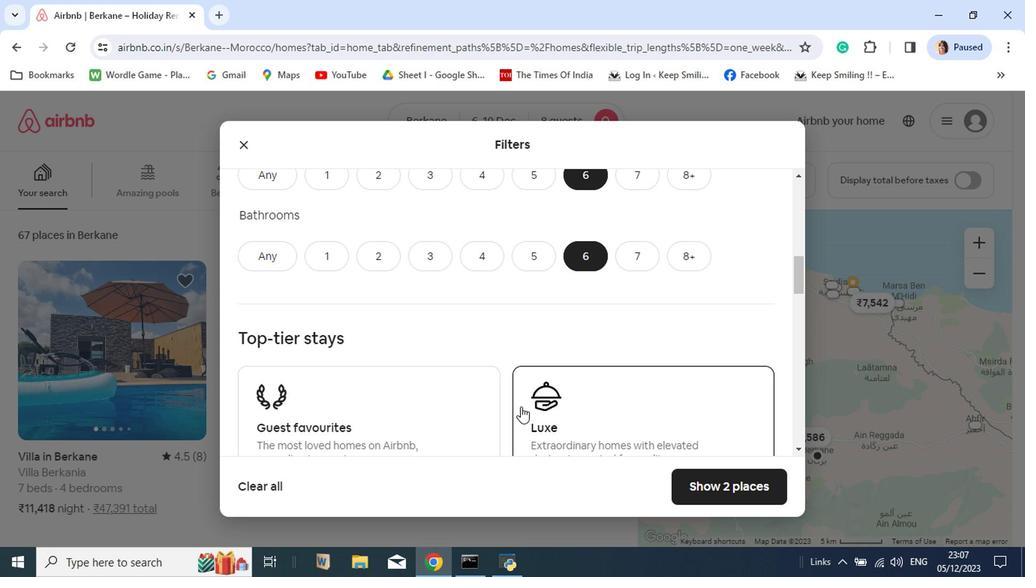 
Action: Mouse scrolled (486, 404) with delta (0, 0)
Screenshot: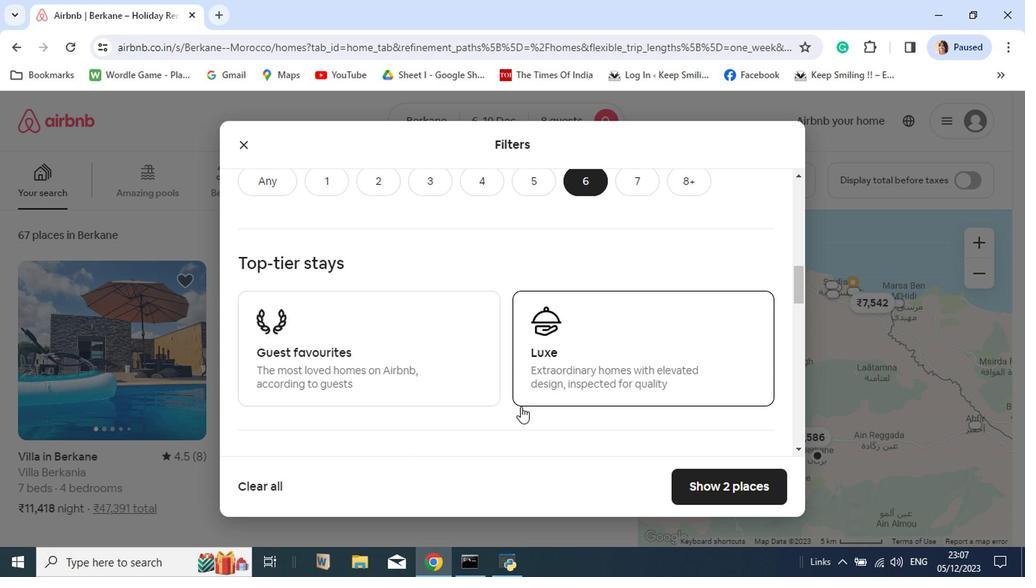 
Action: Mouse scrolled (486, 404) with delta (0, 0)
Screenshot: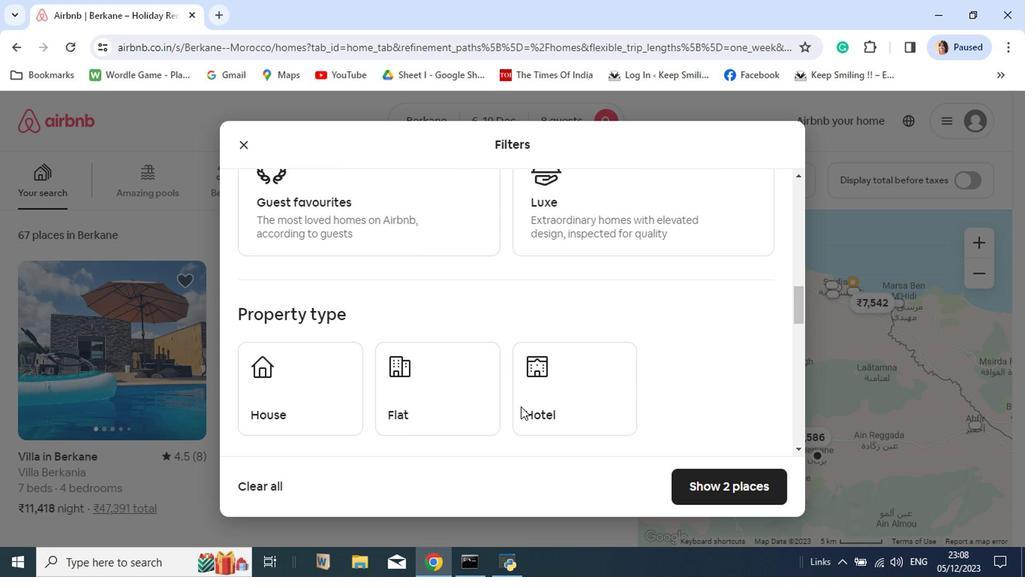 
Action: Mouse scrolled (486, 404) with delta (0, 0)
Screenshot: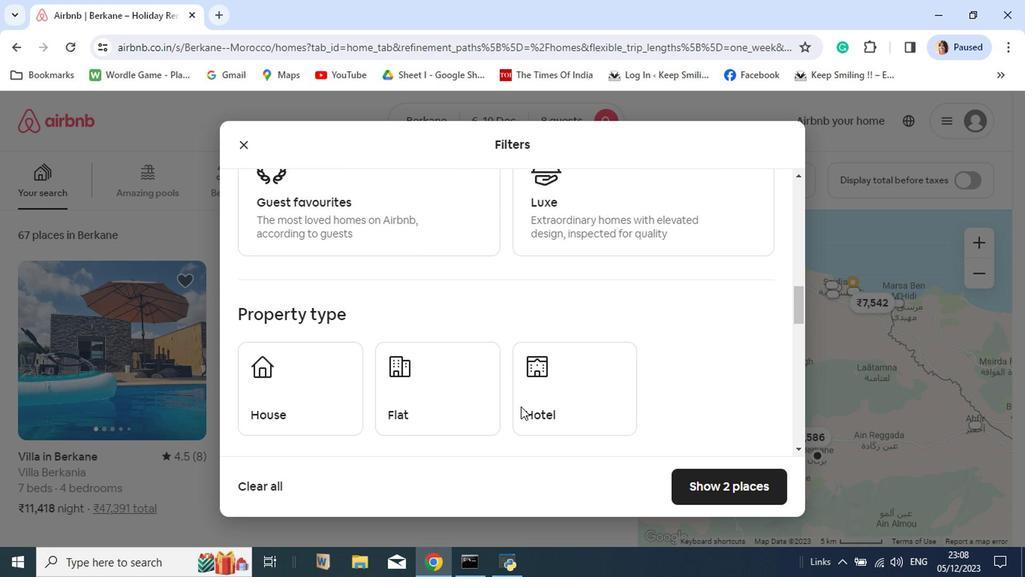 
Action: Mouse moved to (323, 389)
Screenshot: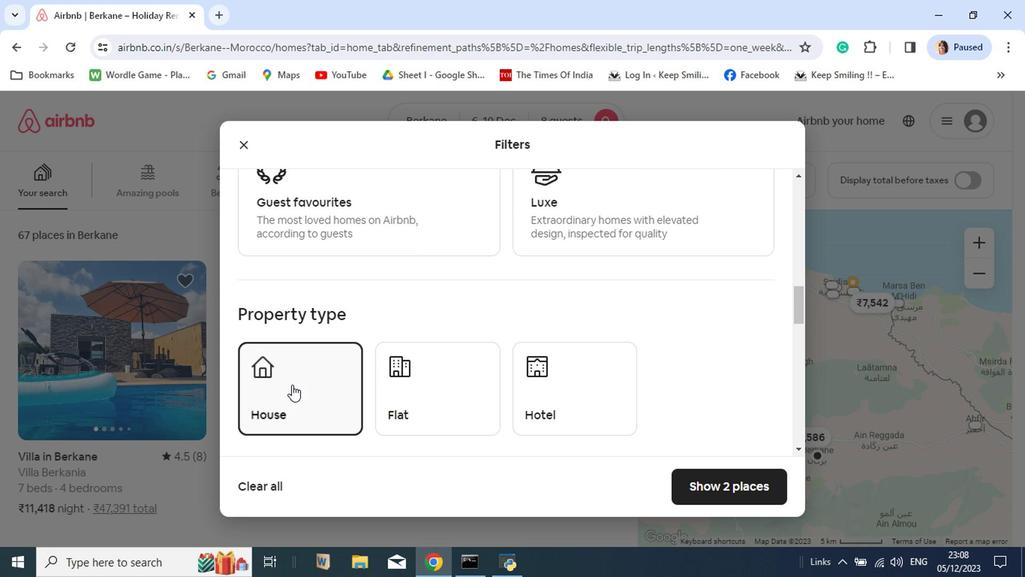 
Action: Mouse pressed left at (323, 389)
Screenshot: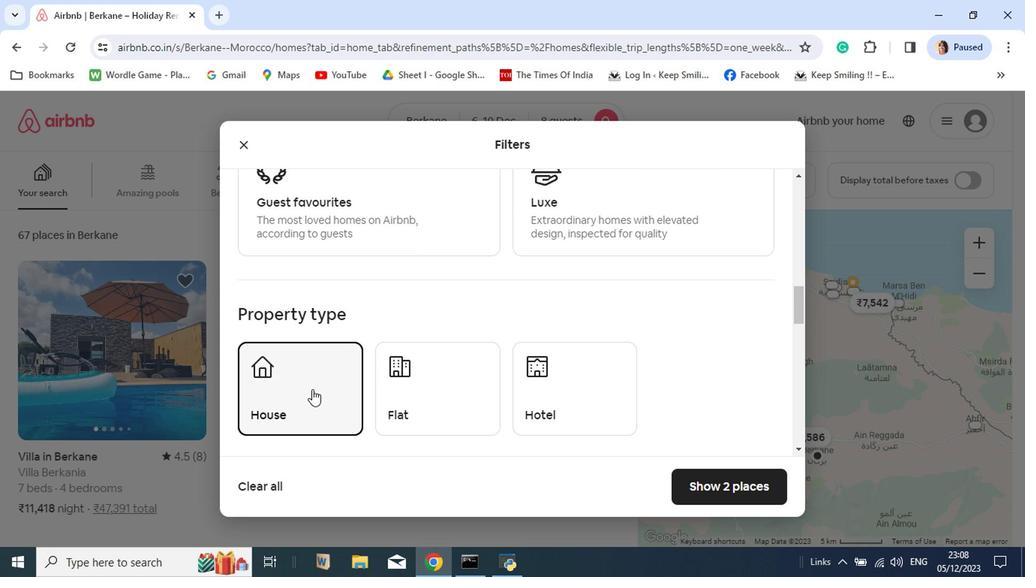 
Action: Mouse moved to (615, 357)
Screenshot: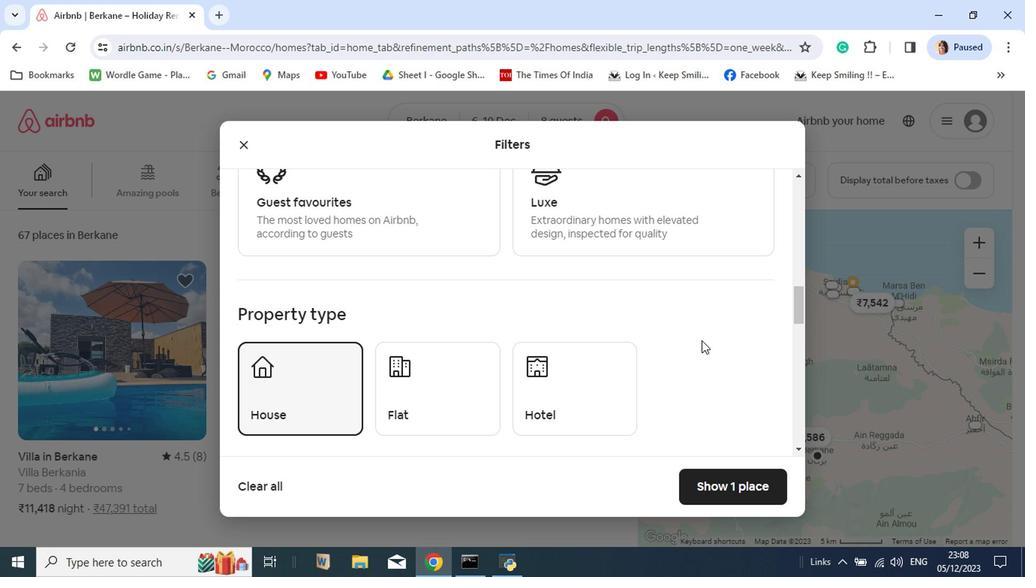 
Action: Mouse scrolled (615, 357) with delta (0, 0)
Screenshot: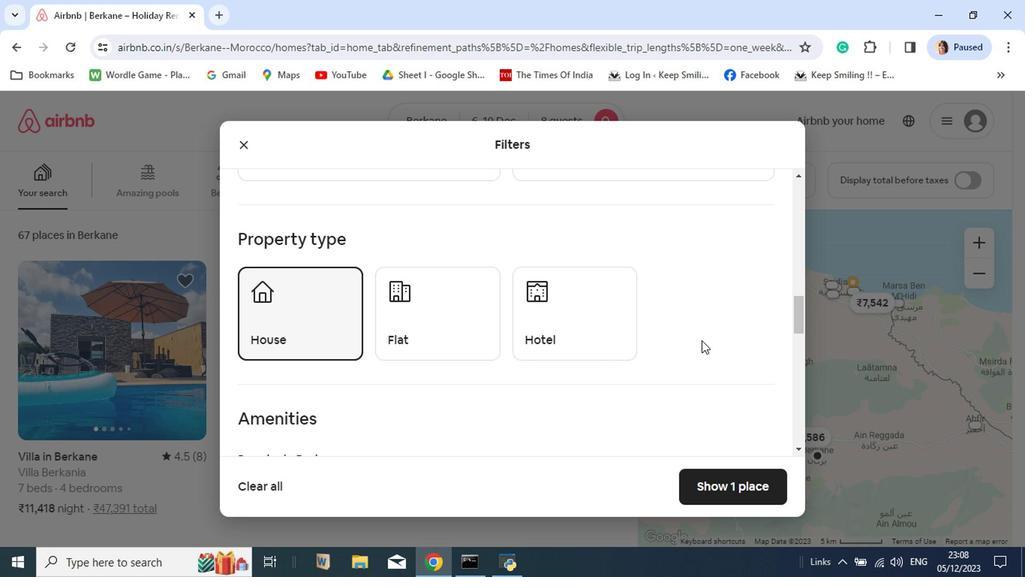 
Action: Mouse moved to (539, 404)
Screenshot: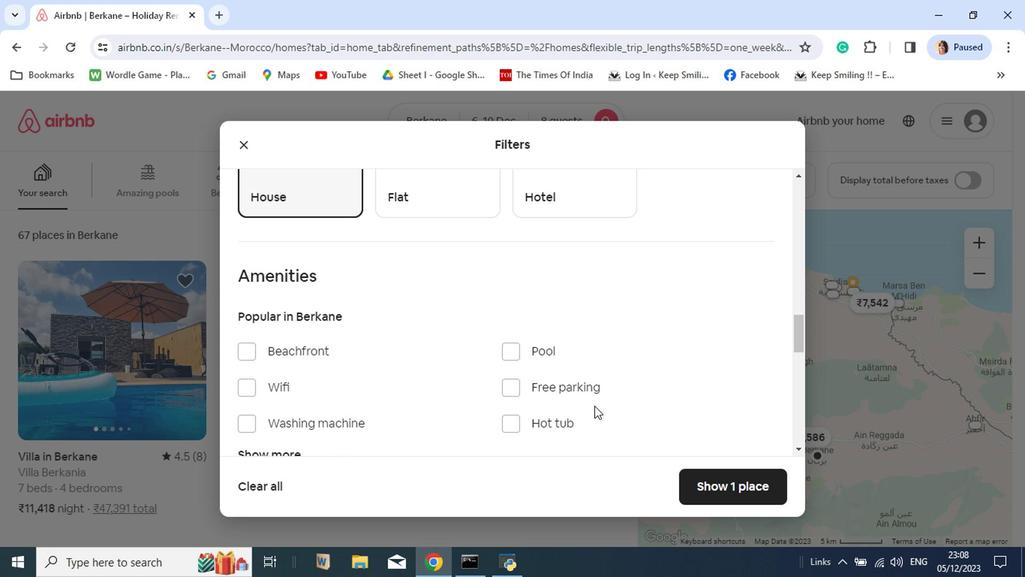 
Action: Mouse scrolled (539, 403) with delta (0, 0)
Screenshot: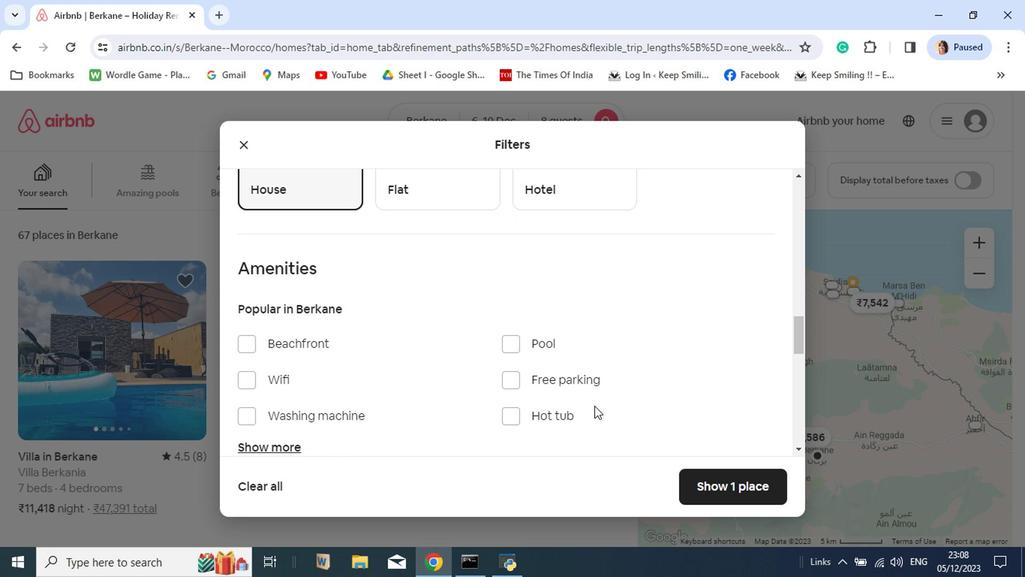 
Action: Mouse scrolled (539, 403) with delta (0, 0)
Screenshot: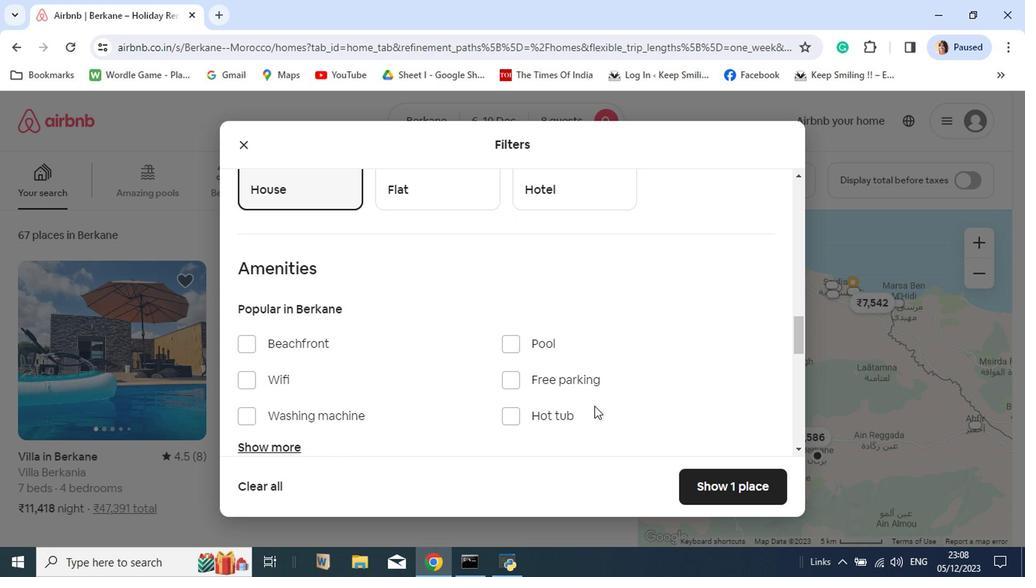 
Action: Mouse scrolled (539, 403) with delta (0, 0)
Screenshot: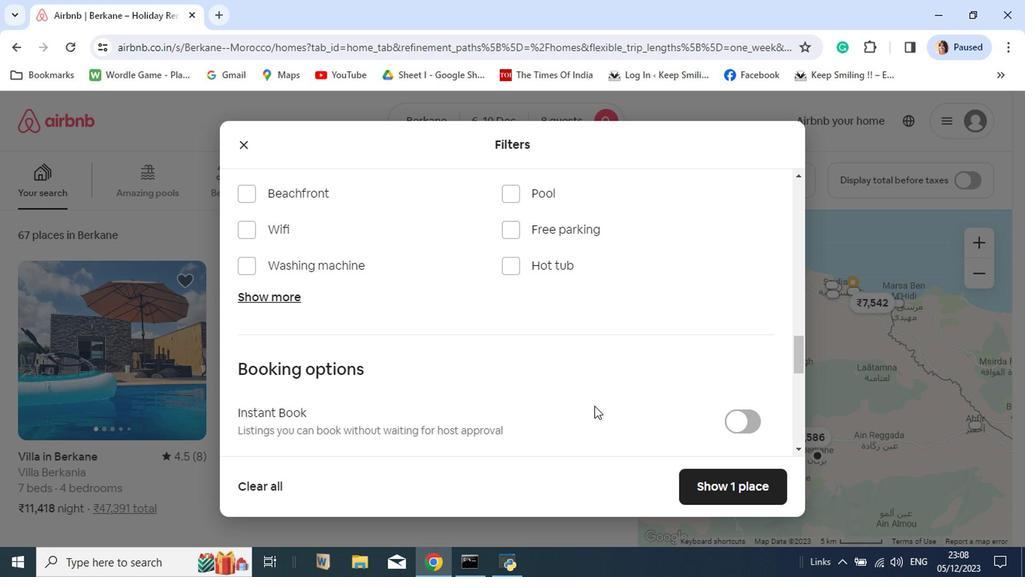 
Action: Mouse scrolled (539, 403) with delta (0, 0)
Screenshot: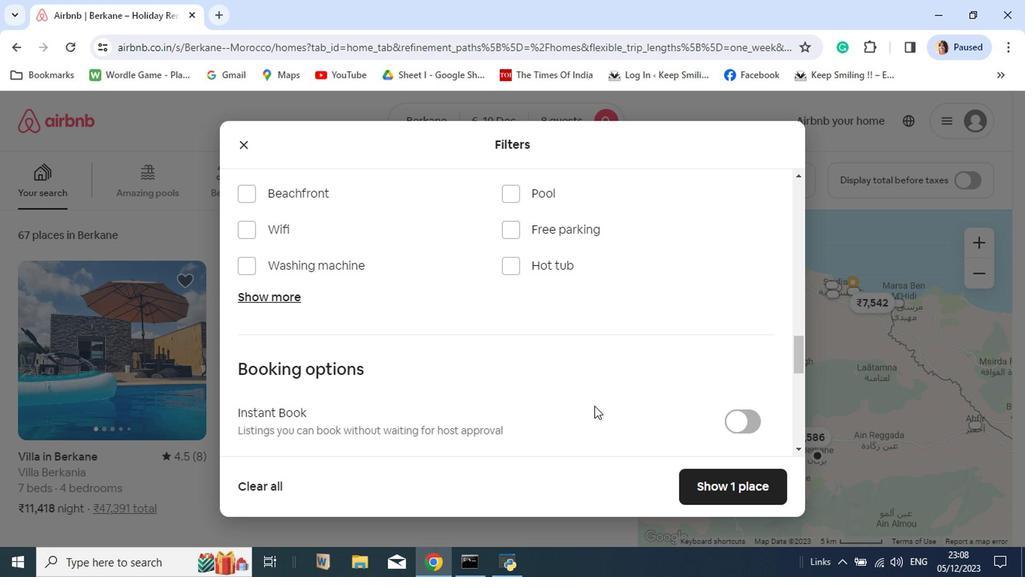 
Action: Mouse moved to (312, 326)
Screenshot: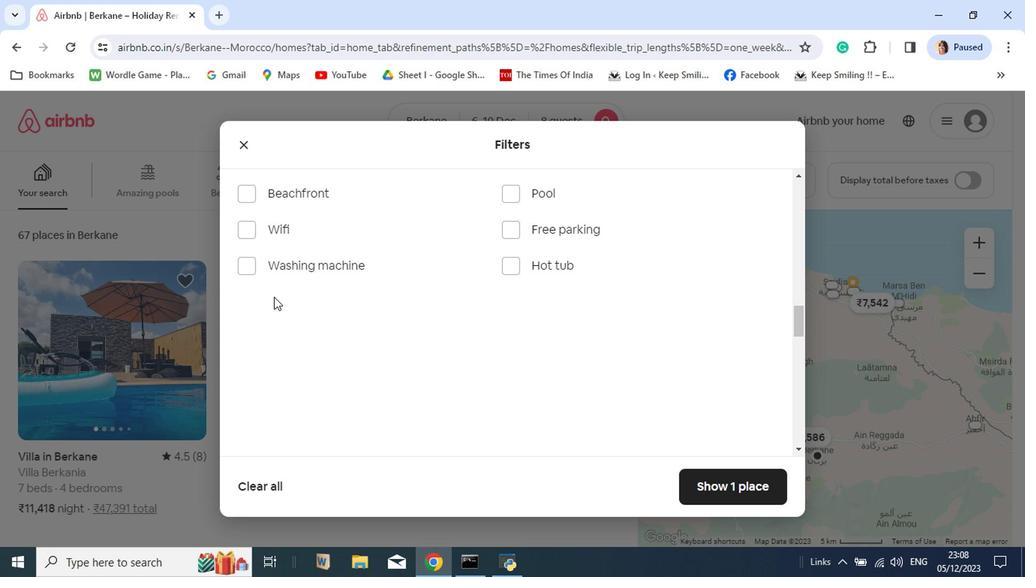 
Action: Mouse pressed left at (312, 326)
Screenshot: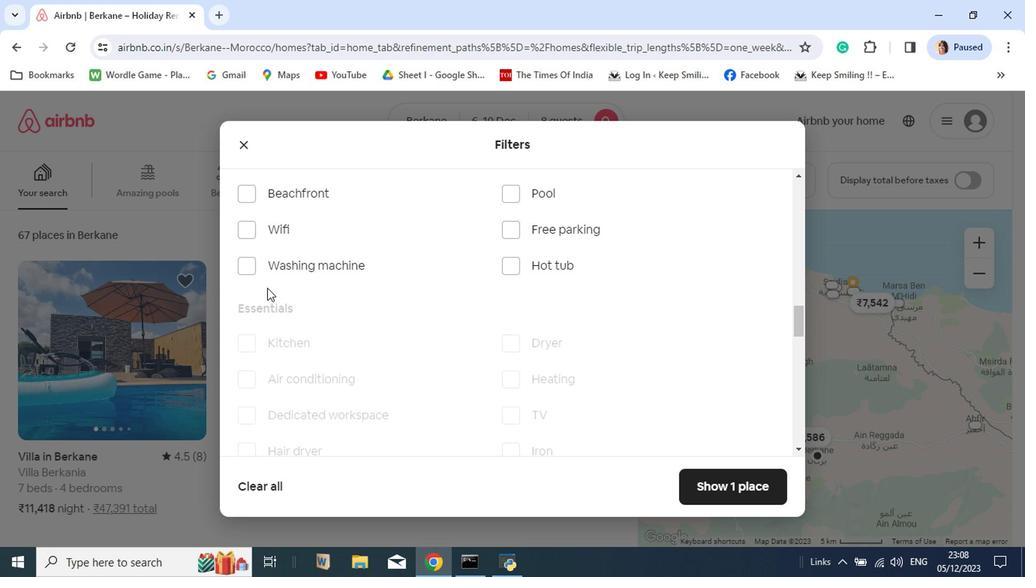 
Action: Mouse moved to (292, 279)
Screenshot: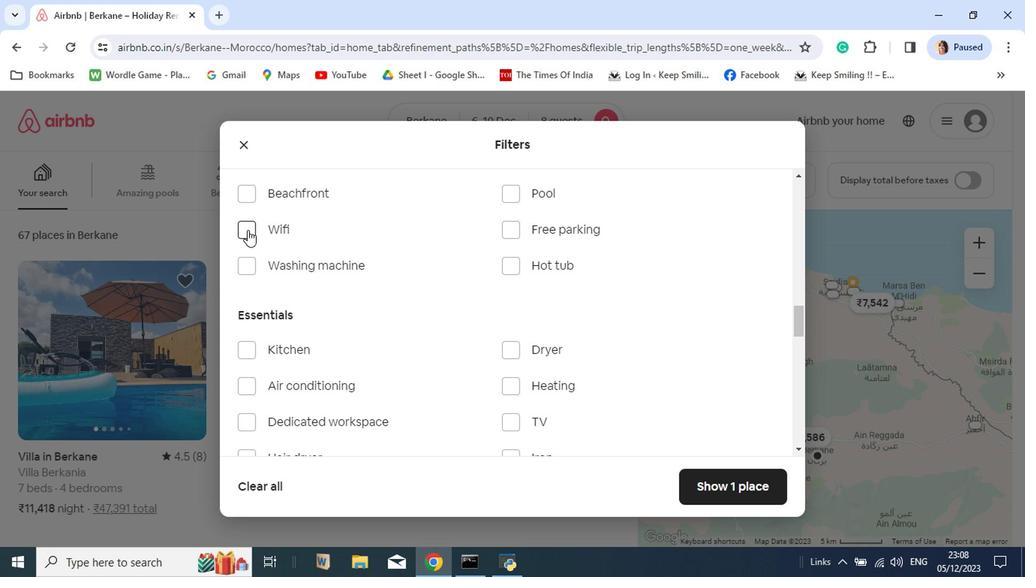 
Action: Mouse pressed left at (292, 279)
Screenshot: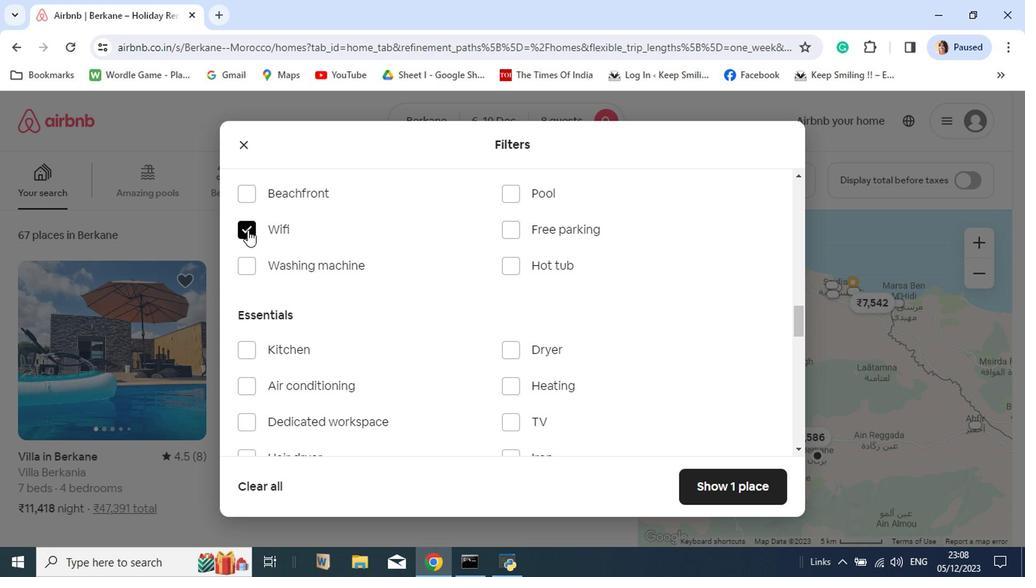 
Action: Mouse moved to (476, 275)
Screenshot: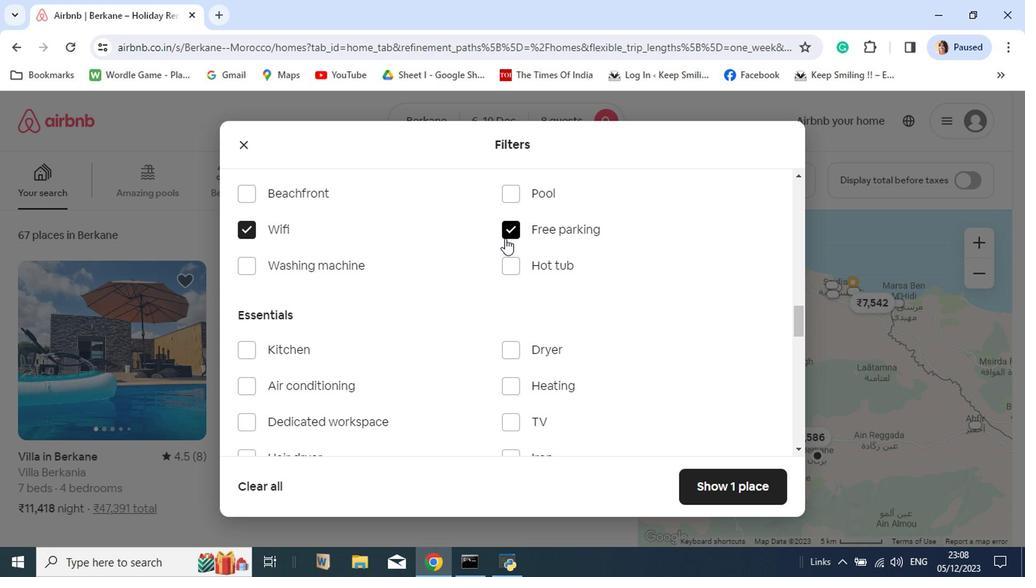 
Action: Mouse pressed left at (476, 275)
Screenshot: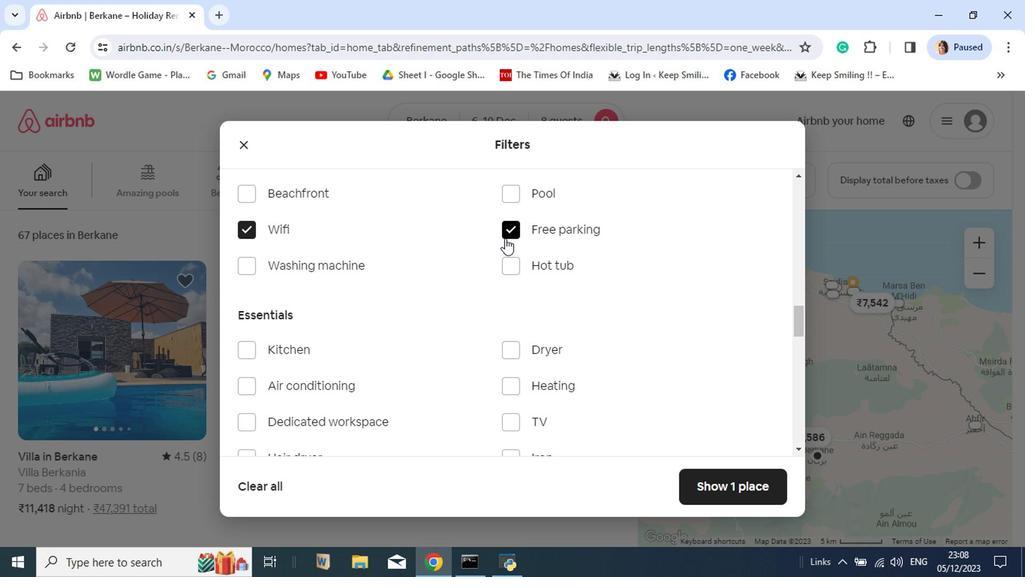 
Action: Mouse moved to (480, 415)
Screenshot: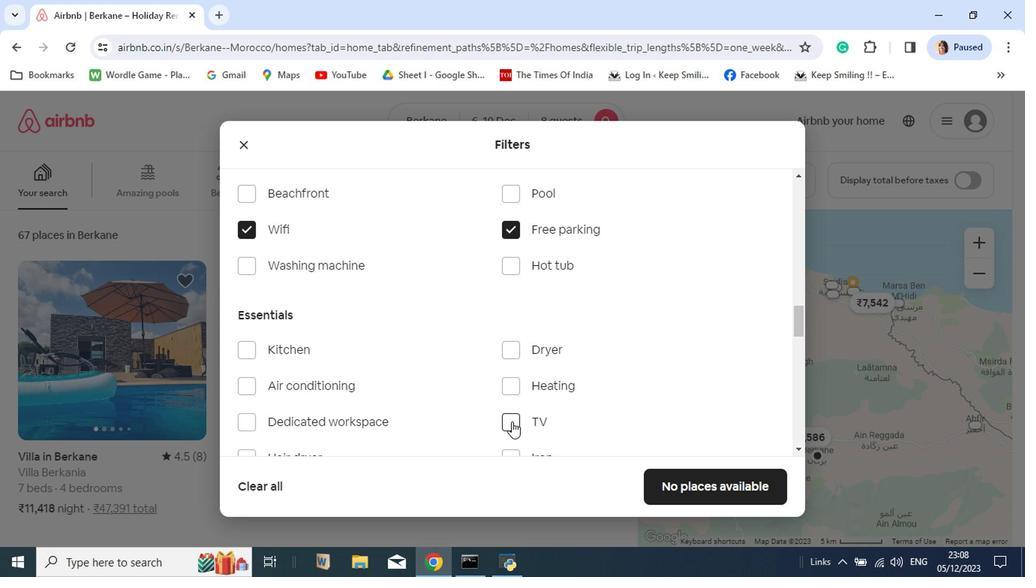 
Action: Mouse pressed left at (480, 415)
Screenshot: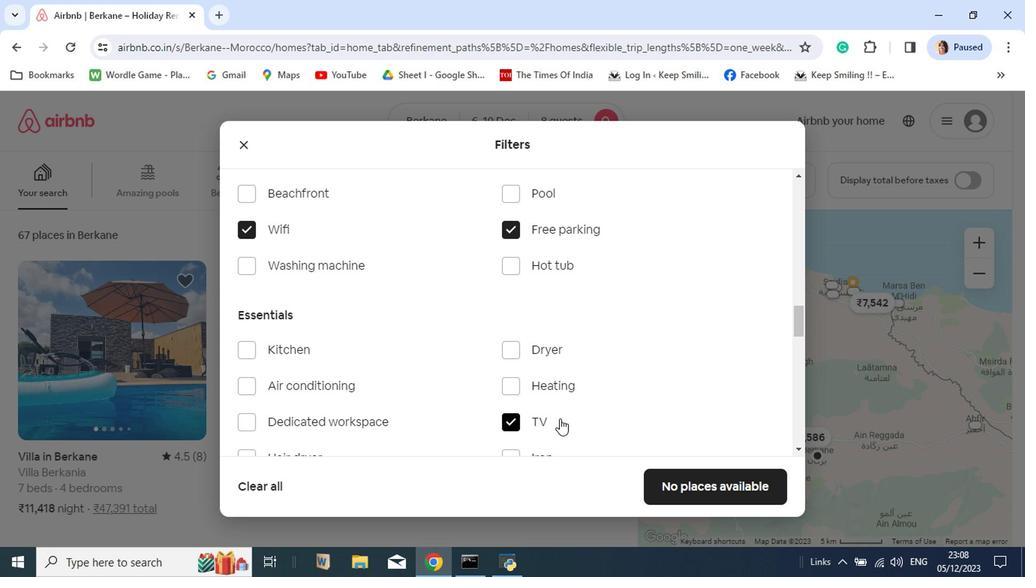 
Action: Mouse moved to (541, 413)
Screenshot: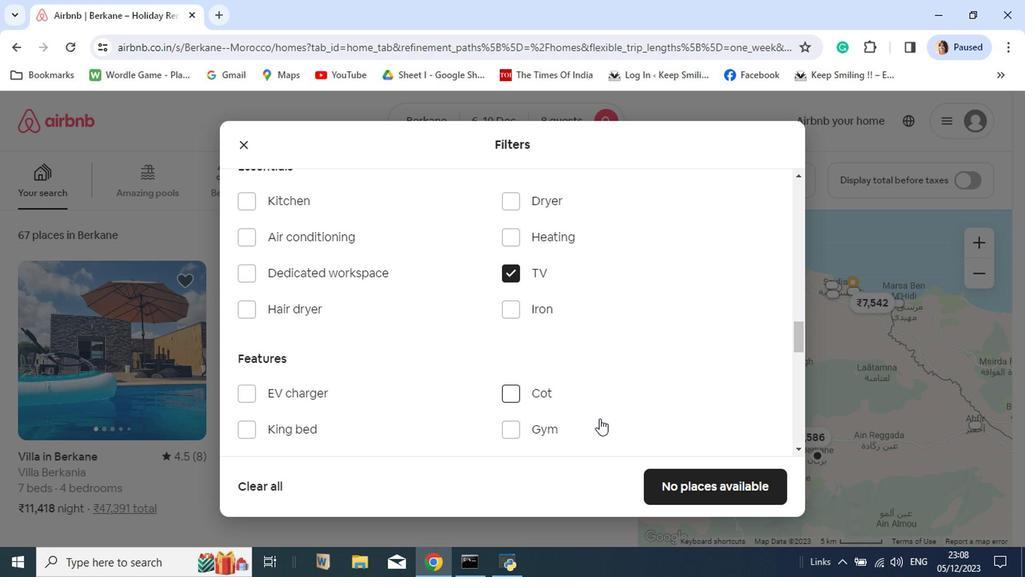 
Action: Mouse scrolled (541, 413) with delta (0, 0)
Screenshot: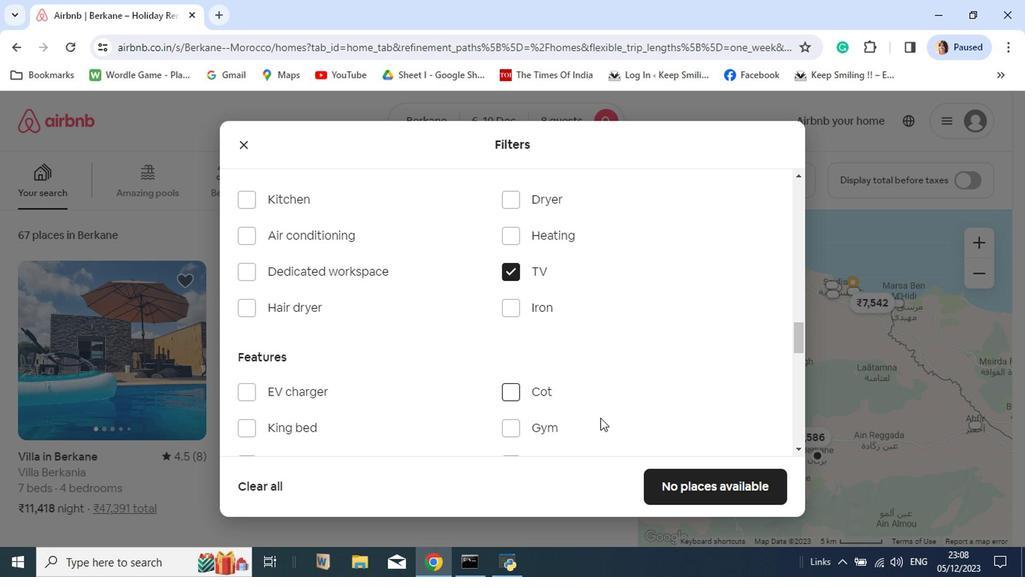 
Action: Mouse moved to (541, 413)
Screenshot: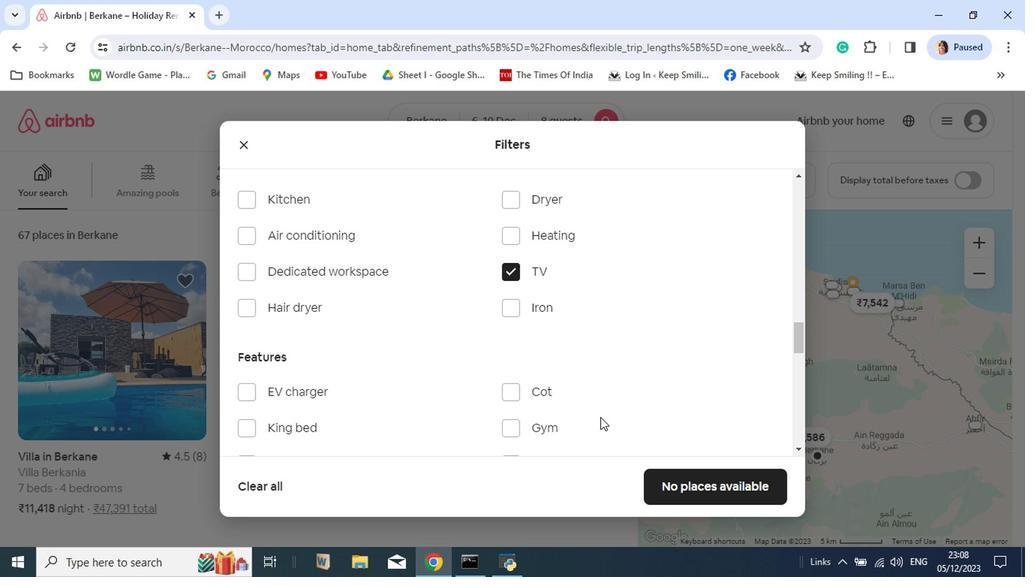 
Action: Mouse scrolled (541, 413) with delta (0, 0)
Screenshot: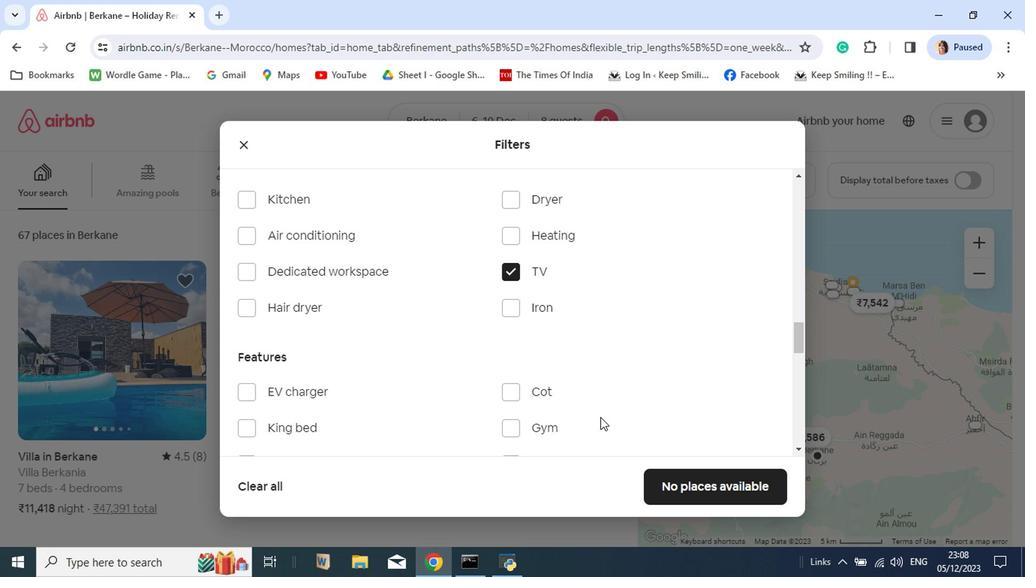 
Action: Mouse moved to (543, 412)
Screenshot: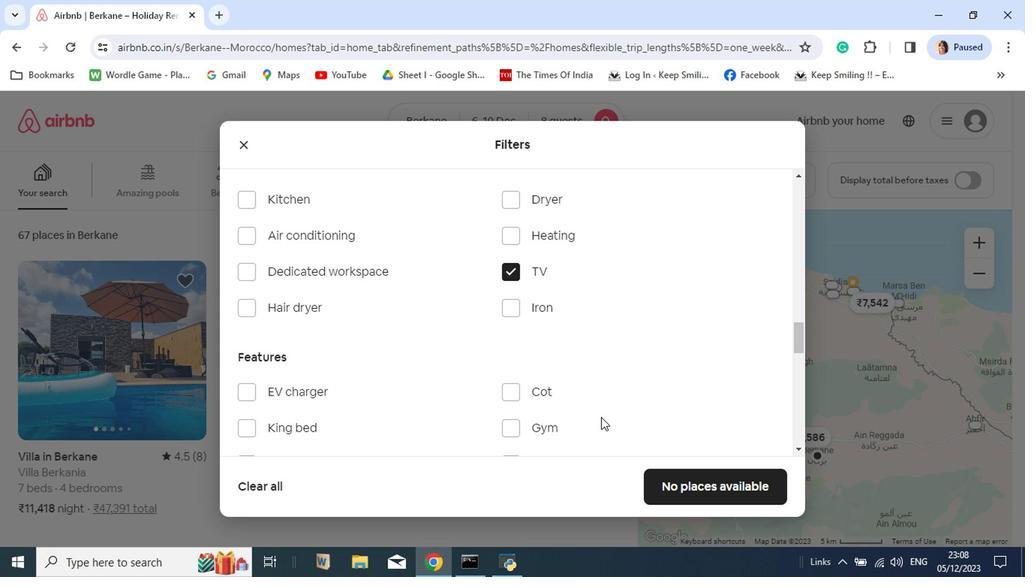 
Action: Mouse scrolled (543, 411) with delta (0, 0)
Screenshot: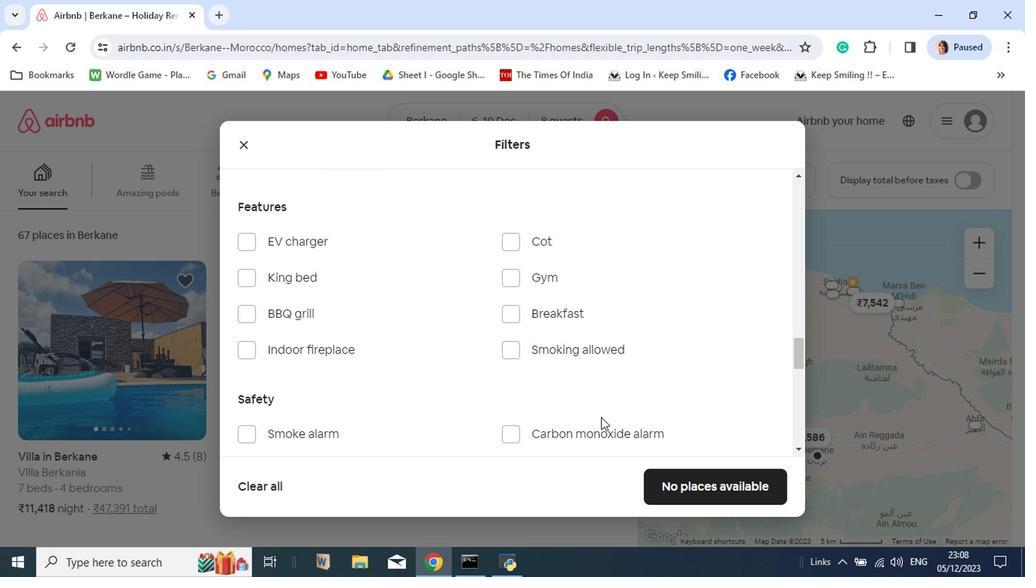 
Action: Mouse scrolled (543, 411) with delta (0, 0)
Screenshot: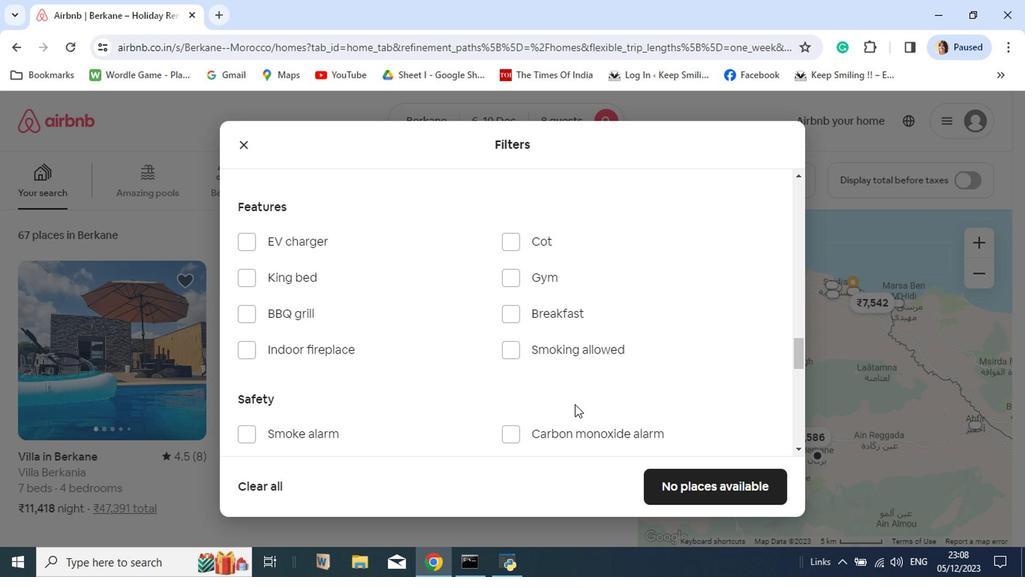 
Action: Mouse moved to (479, 315)
Screenshot: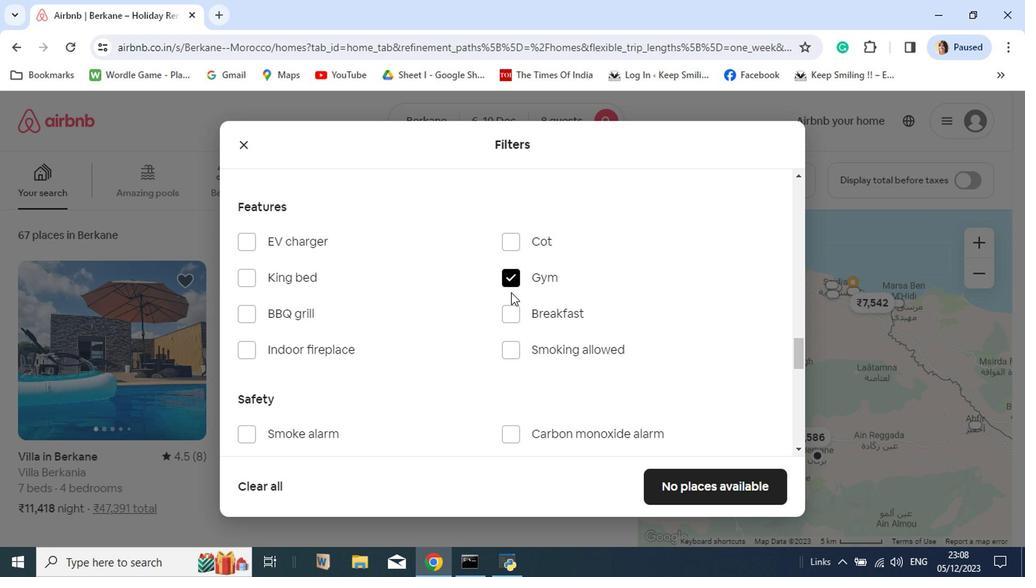 
Action: Mouse pressed left at (479, 315)
Screenshot: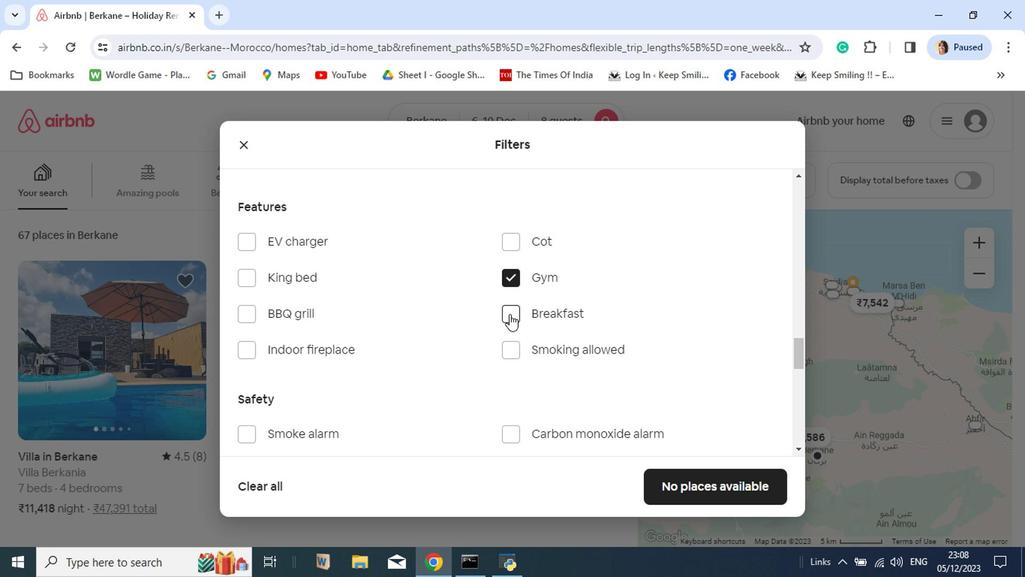 
Action: Mouse moved to (477, 339)
Screenshot: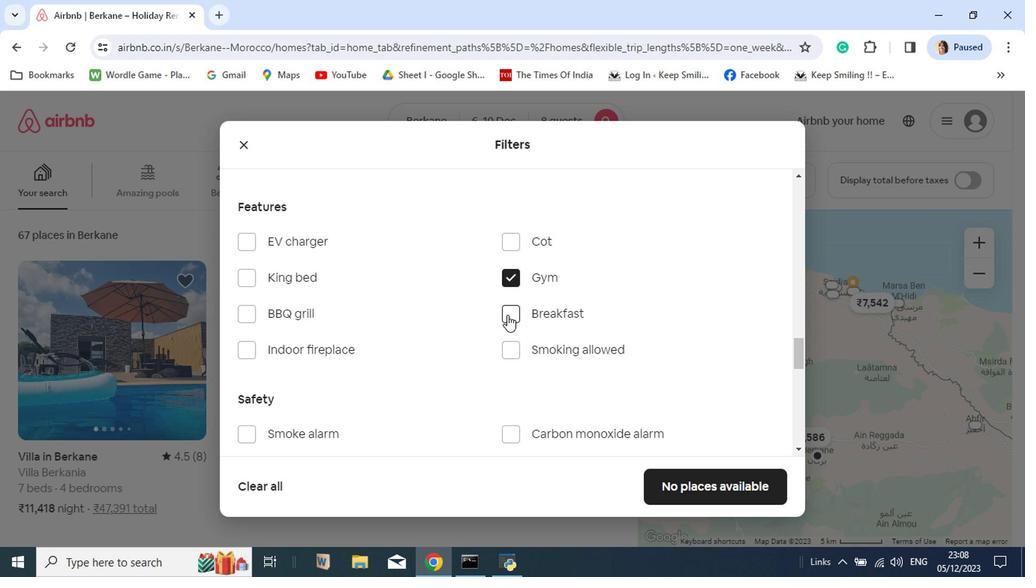 
Action: Mouse pressed left at (477, 339)
Screenshot: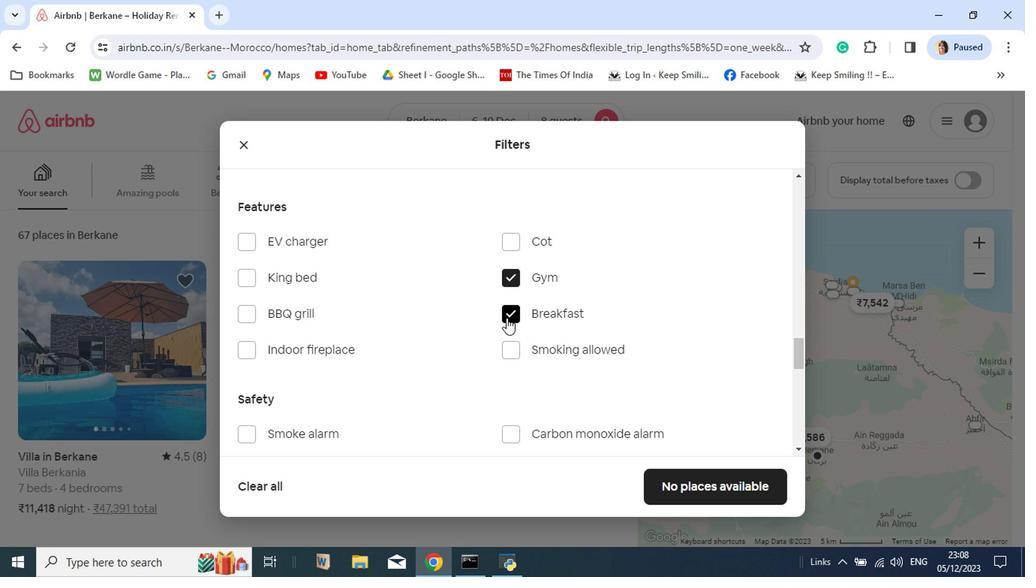 
Action: Mouse moved to (619, 457)
Screenshot: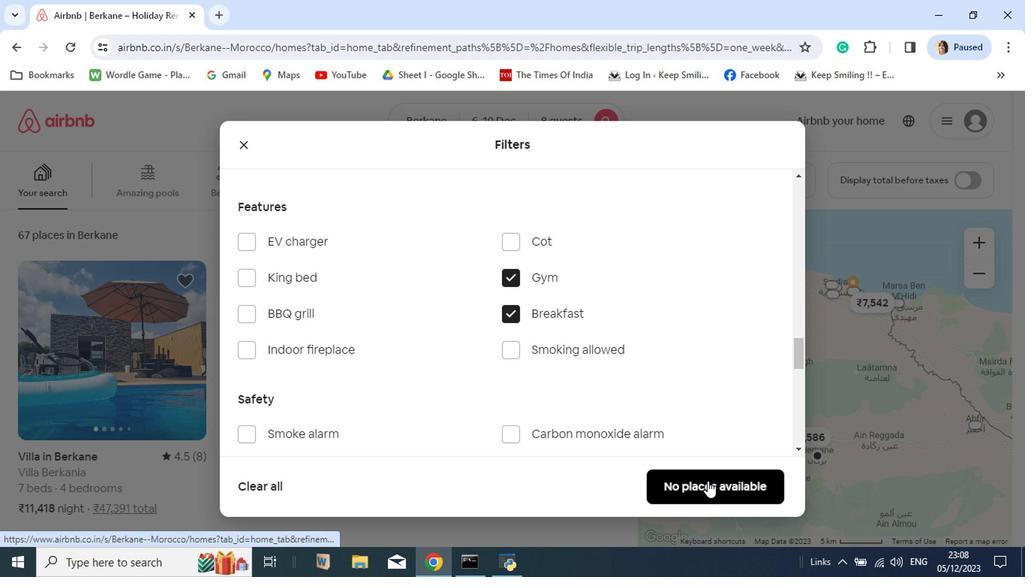 
Action: Mouse pressed left at (619, 457)
Screenshot: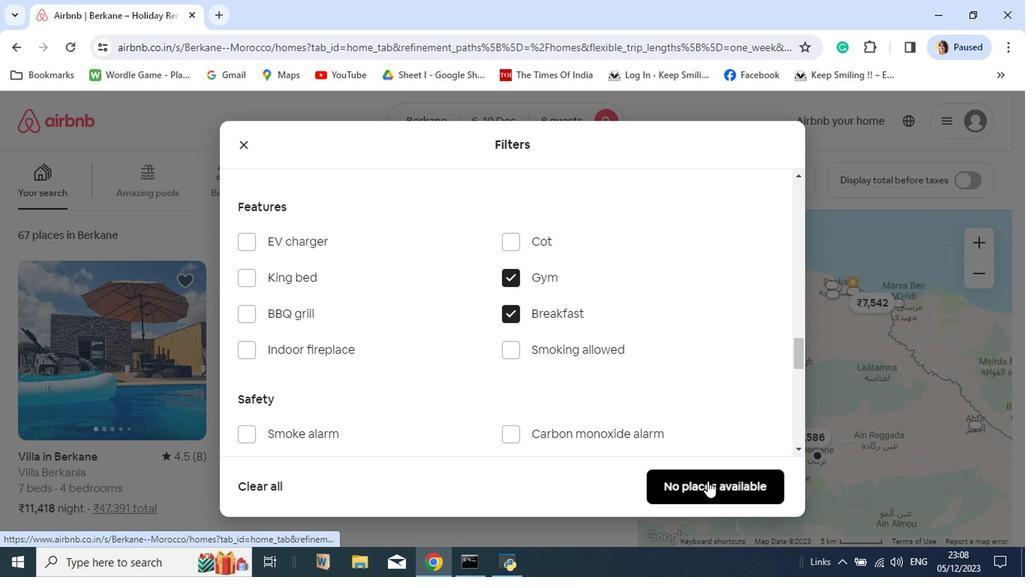 
